 Task: Find connections with filter location Itabirito with filter topic #cybersecuritywith filter profile language English with filter current company Bonito Designs with filter school SDM College of Engg & Tech , Dharwad with filter industry Boilers, Tanks, and Shipping Container Manufacturing with filter service category Healthcare Consulting with filter keywords title Vehicle or Equipment Cleaner
Action: Mouse moved to (489, 98)
Screenshot: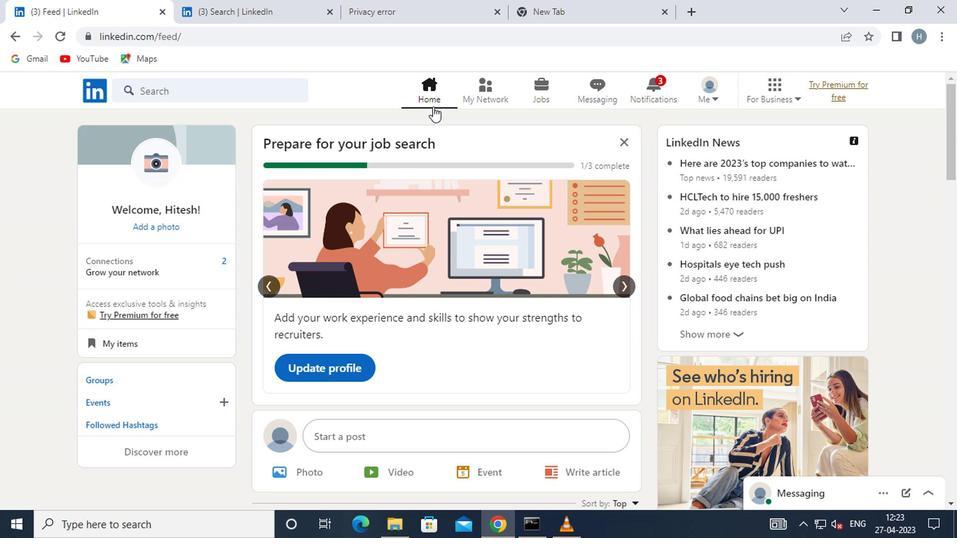 
Action: Mouse pressed left at (489, 98)
Screenshot: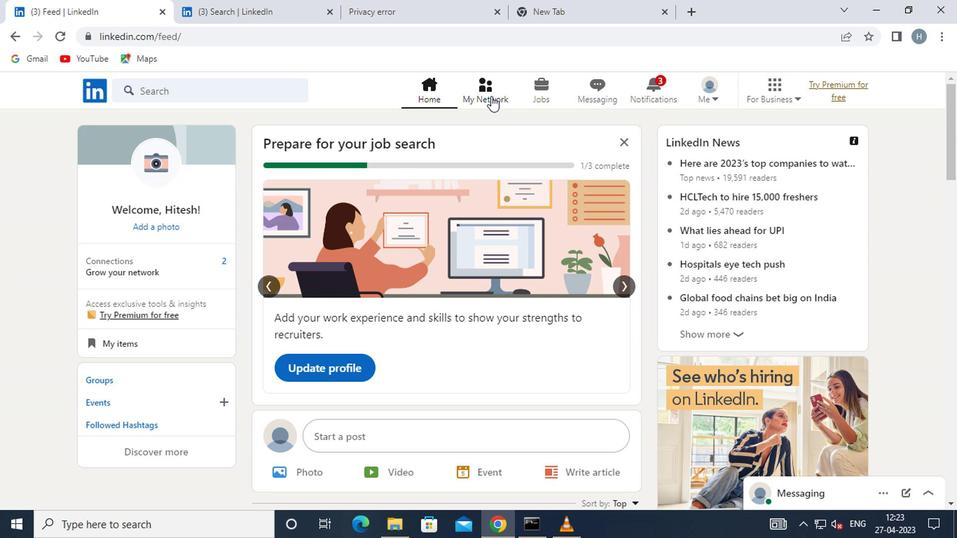 
Action: Mouse moved to (229, 164)
Screenshot: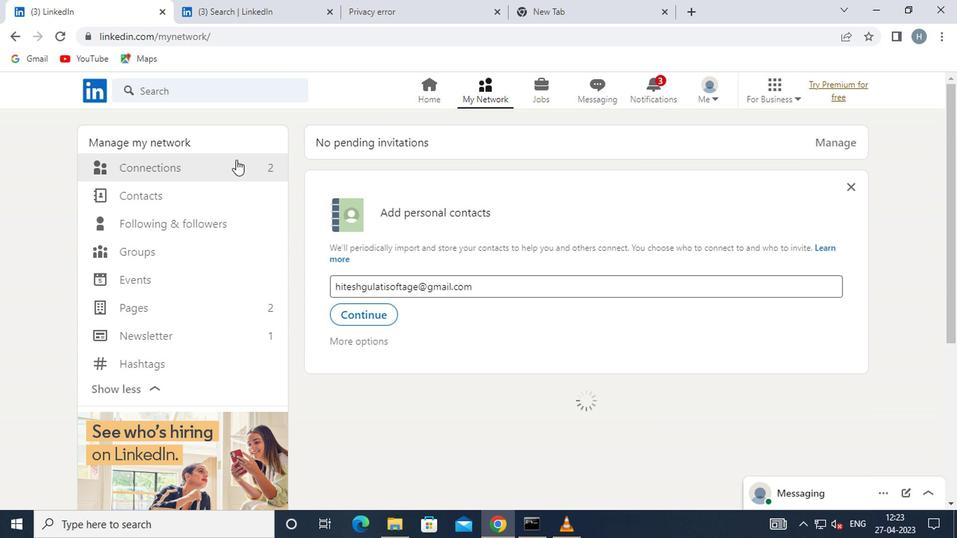
Action: Mouse pressed left at (229, 164)
Screenshot: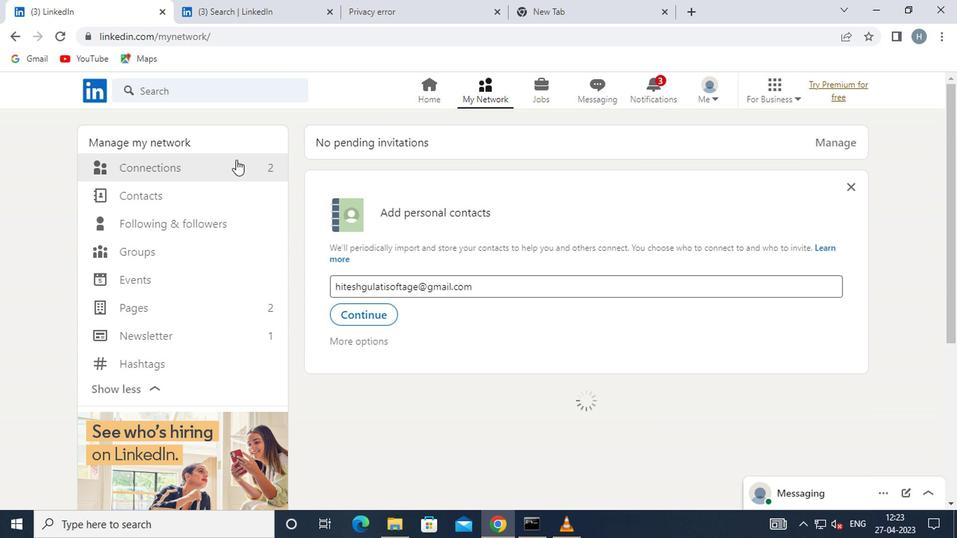 
Action: Mouse moved to (571, 169)
Screenshot: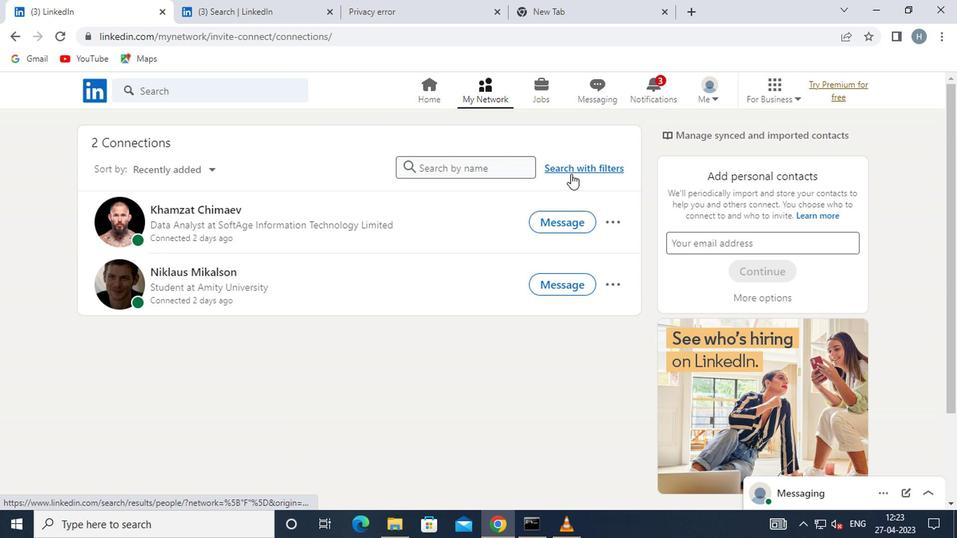 
Action: Mouse pressed left at (571, 169)
Screenshot: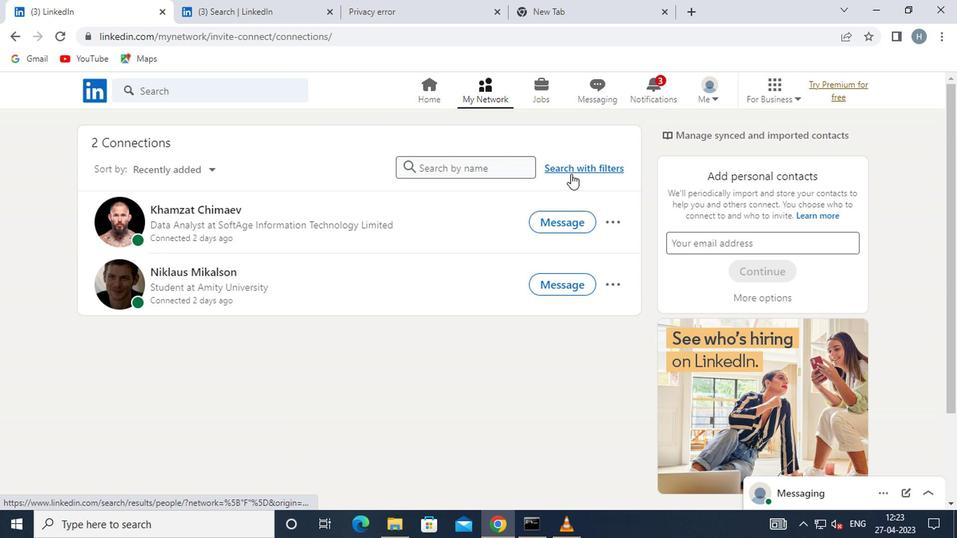 
Action: Mouse moved to (520, 131)
Screenshot: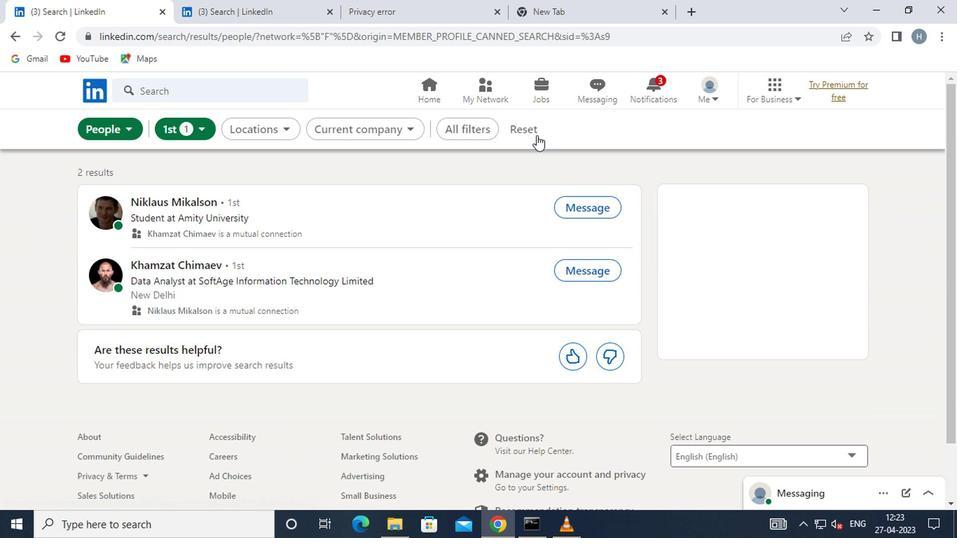 
Action: Mouse pressed left at (520, 131)
Screenshot: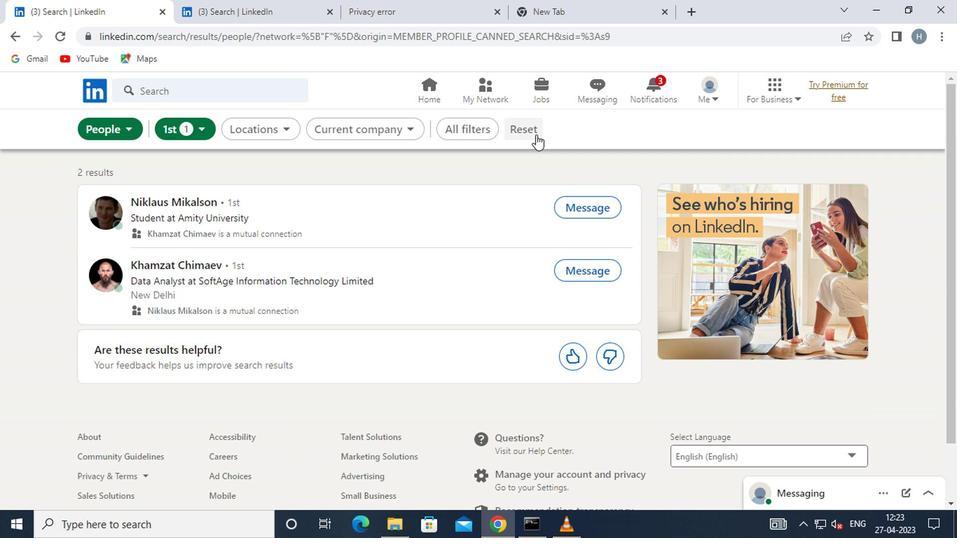 
Action: Mouse moved to (503, 127)
Screenshot: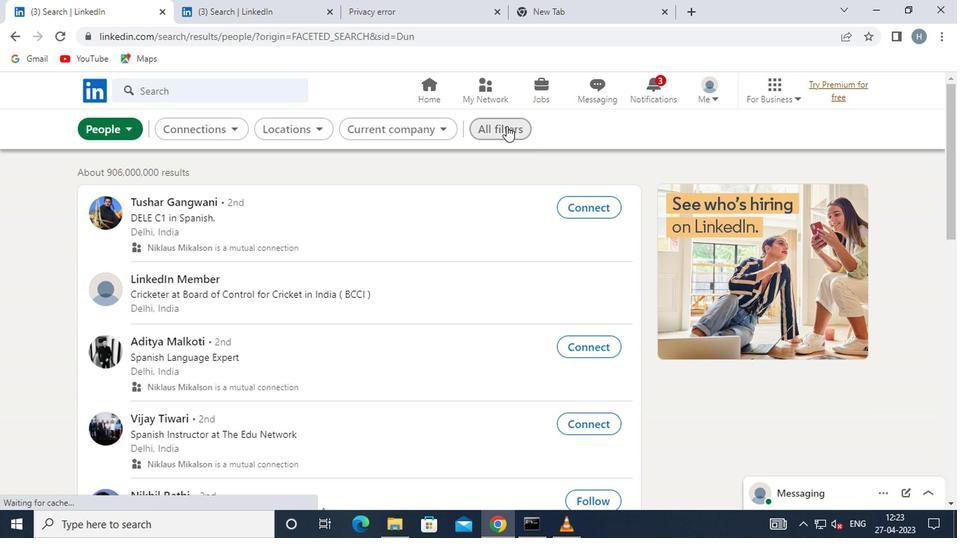 
Action: Mouse pressed left at (503, 127)
Screenshot: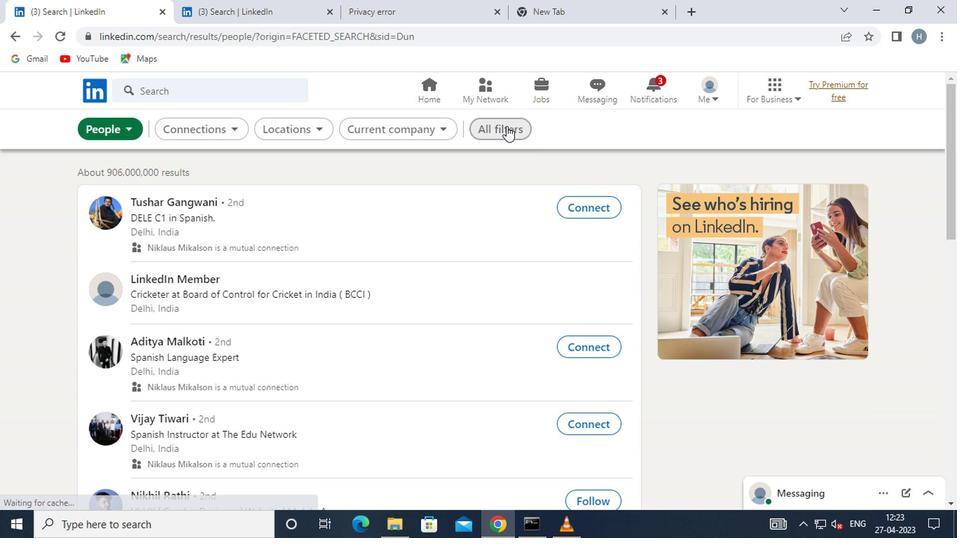 
Action: Mouse moved to (727, 328)
Screenshot: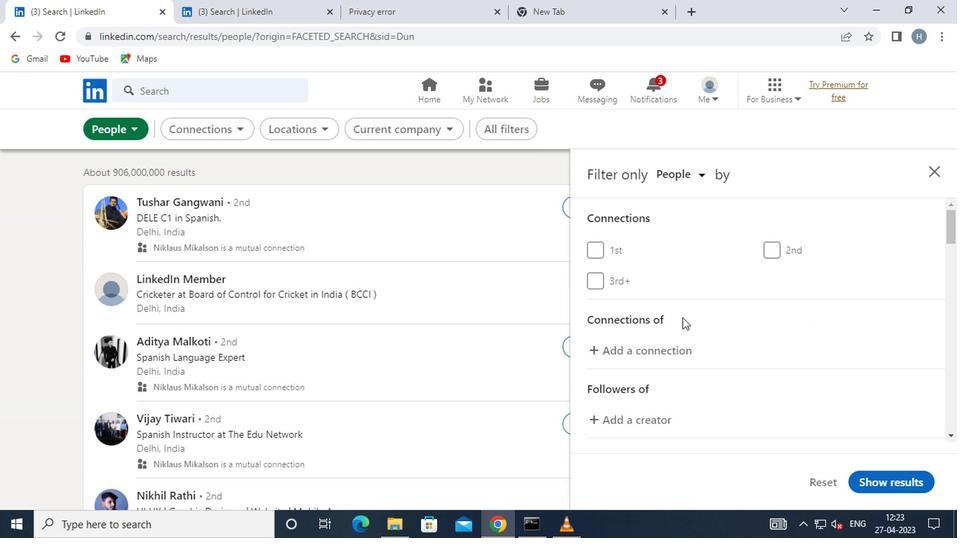 
Action: Mouse scrolled (727, 327) with delta (0, 0)
Screenshot: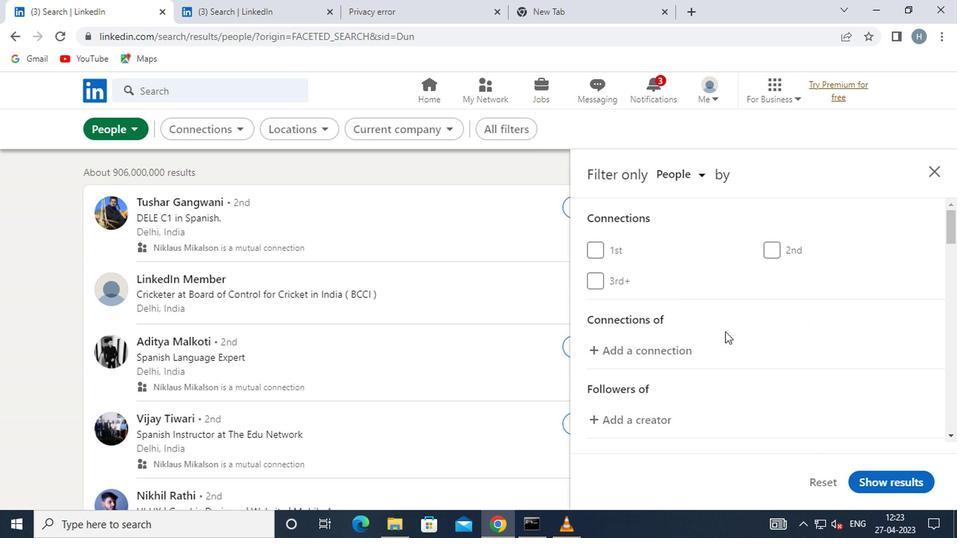 
Action: Mouse scrolled (727, 327) with delta (0, 0)
Screenshot: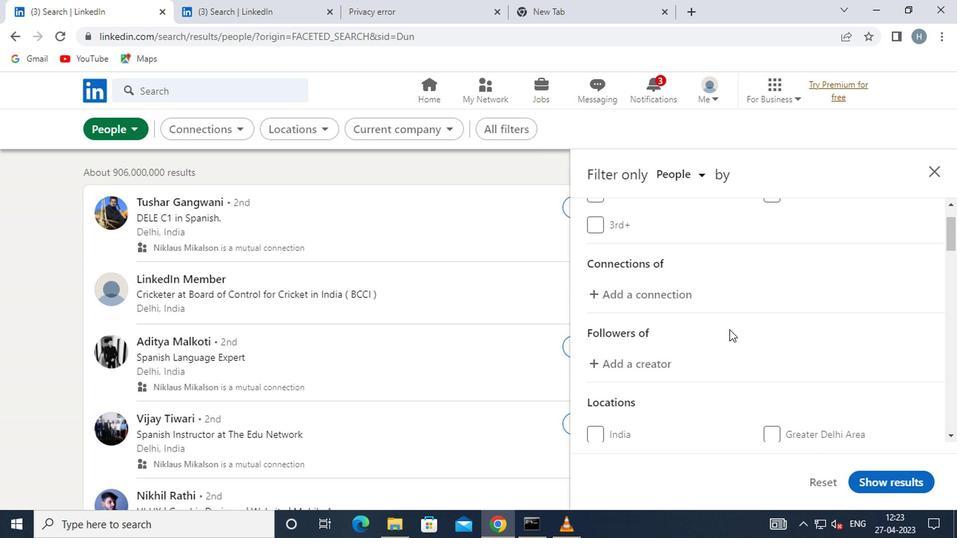 
Action: Mouse scrolled (727, 327) with delta (0, 0)
Screenshot: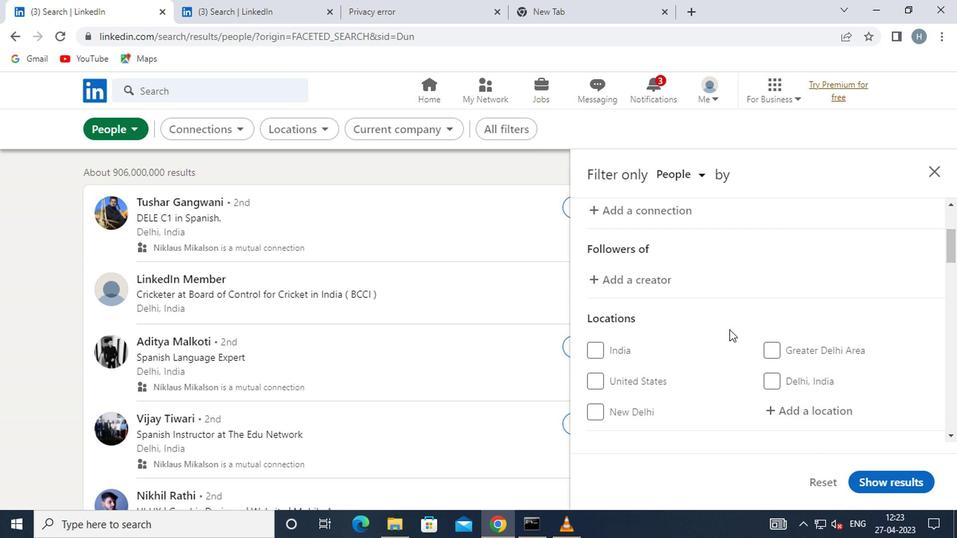 
Action: Mouse scrolled (727, 327) with delta (0, 0)
Screenshot: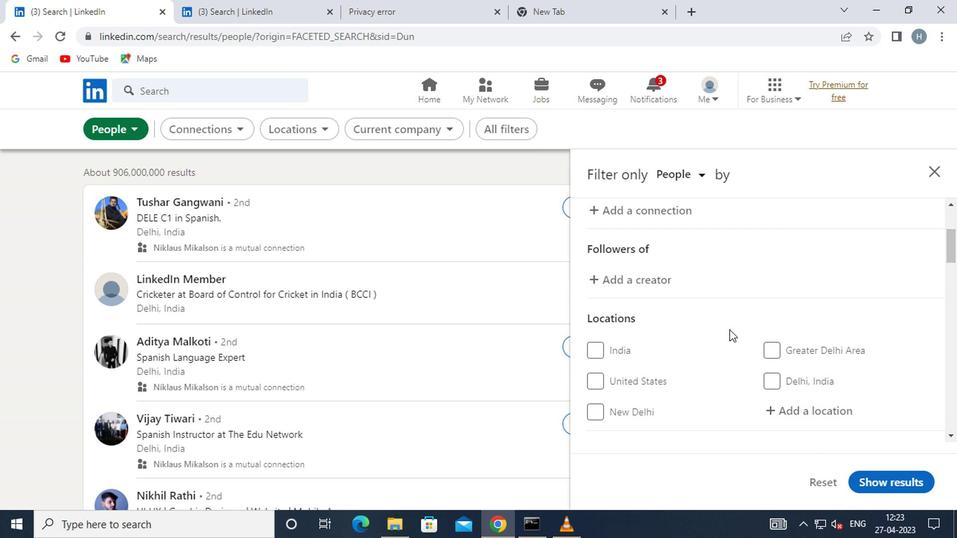 
Action: Mouse moved to (798, 270)
Screenshot: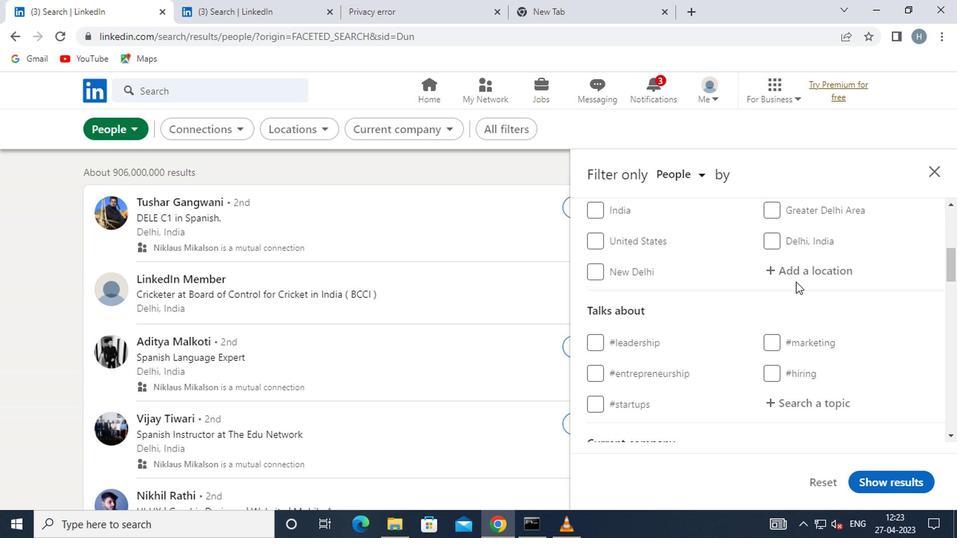 
Action: Mouse pressed left at (798, 270)
Screenshot: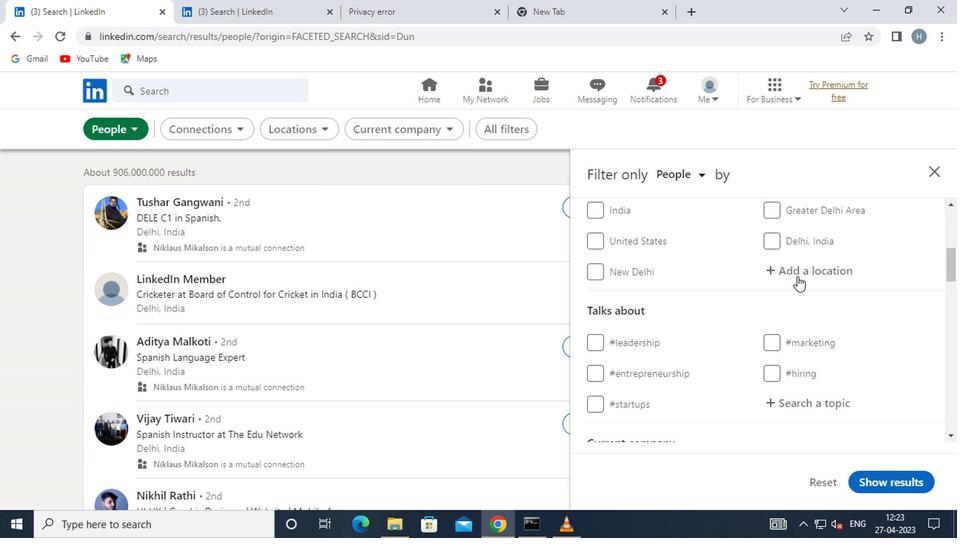 
Action: Mouse moved to (799, 270)
Screenshot: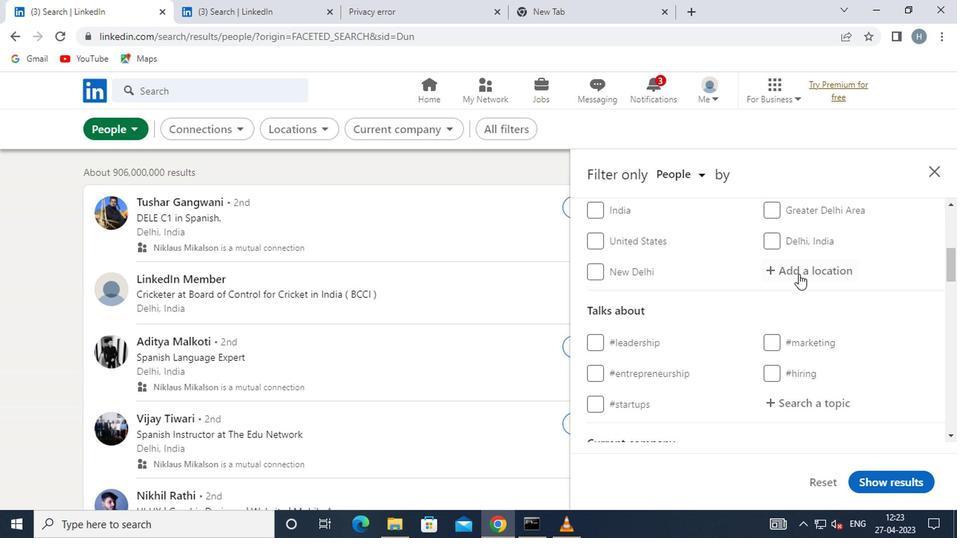 
Action: Key pressed itabirito
Screenshot: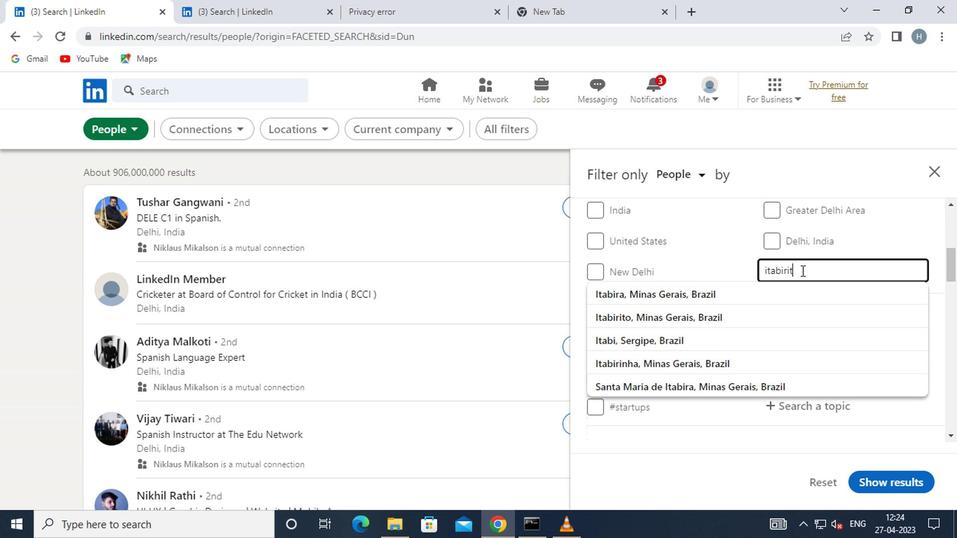 
Action: Mouse moved to (902, 233)
Screenshot: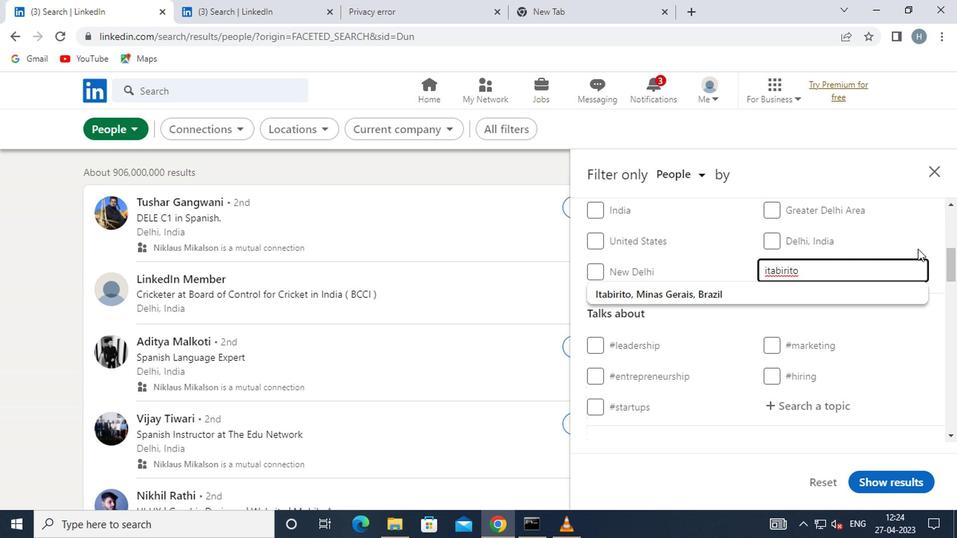
Action: Mouse pressed left at (902, 233)
Screenshot: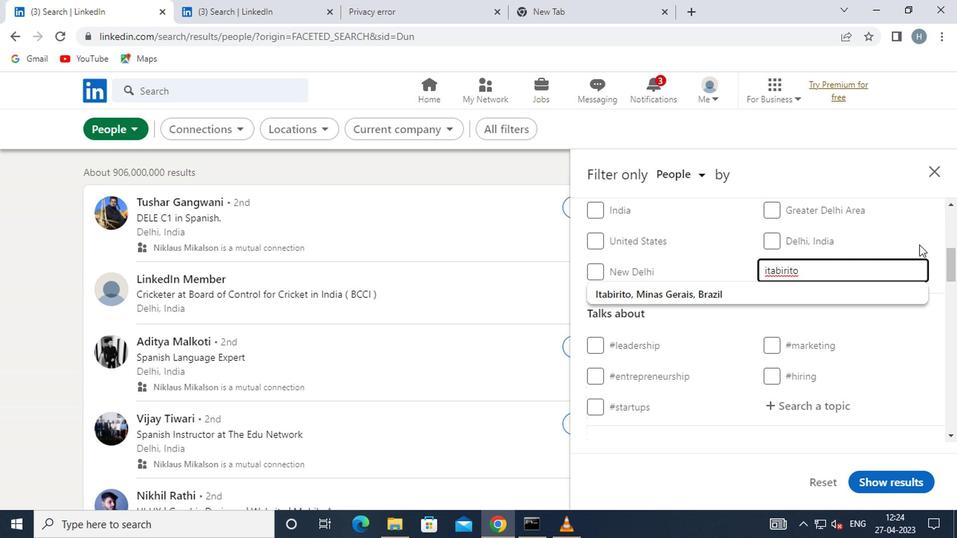 
Action: Mouse moved to (901, 232)
Screenshot: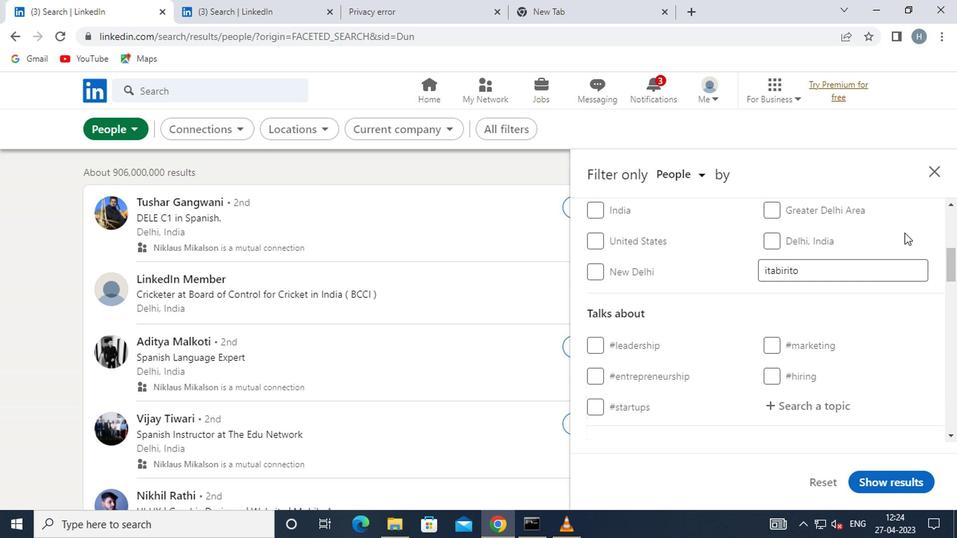 
Action: Mouse scrolled (901, 232) with delta (0, 0)
Screenshot: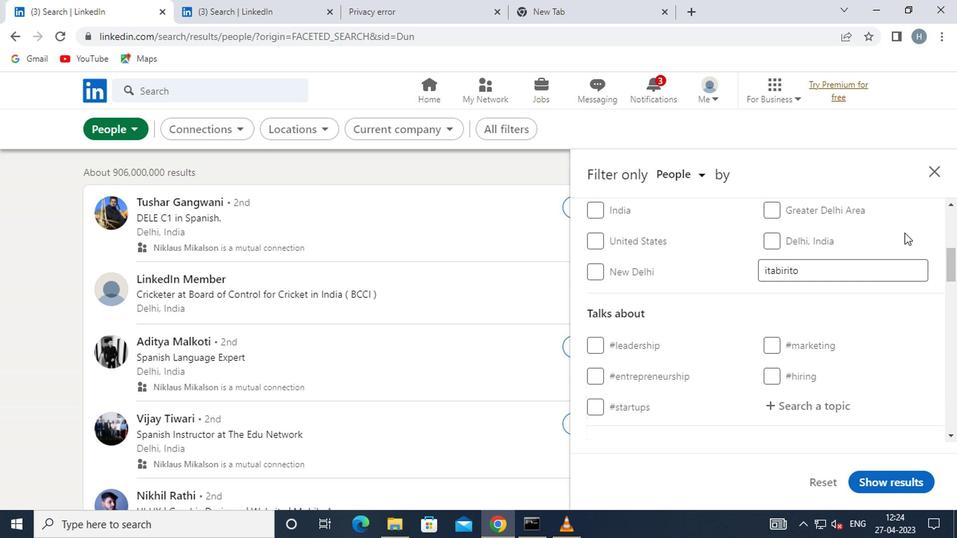 
Action: Mouse moved to (899, 234)
Screenshot: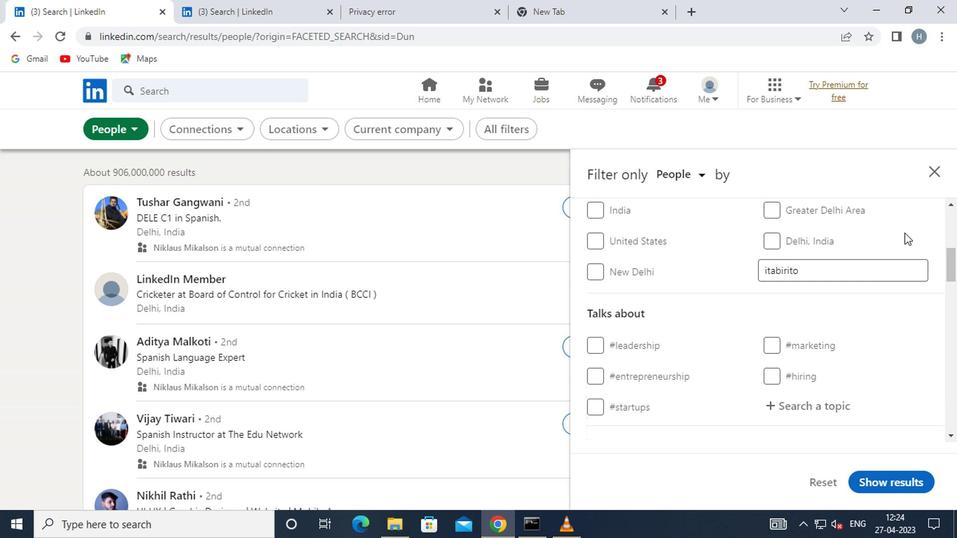 
Action: Mouse scrolled (899, 234) with delta (0, 0)
Screenshot: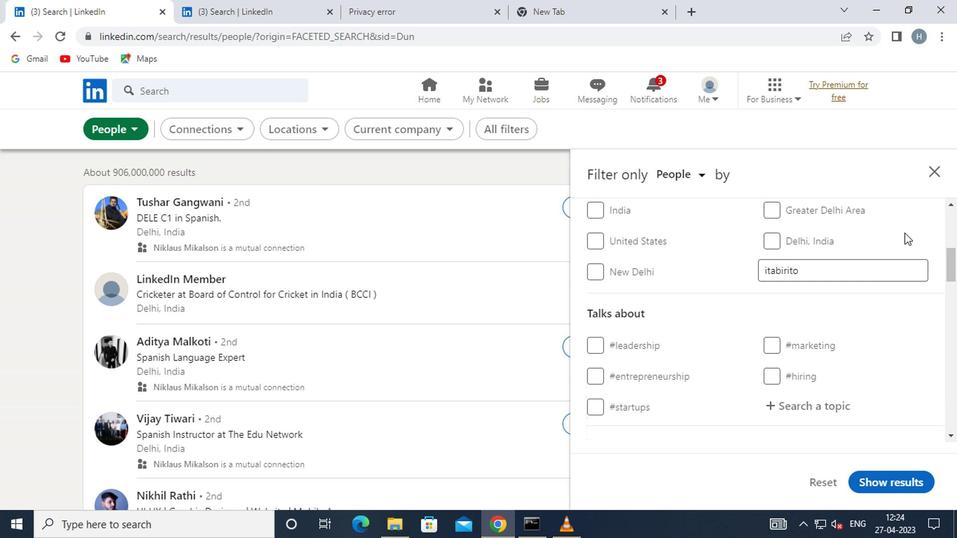 
Action: Mouse moved to (828, 261)
Screenshot: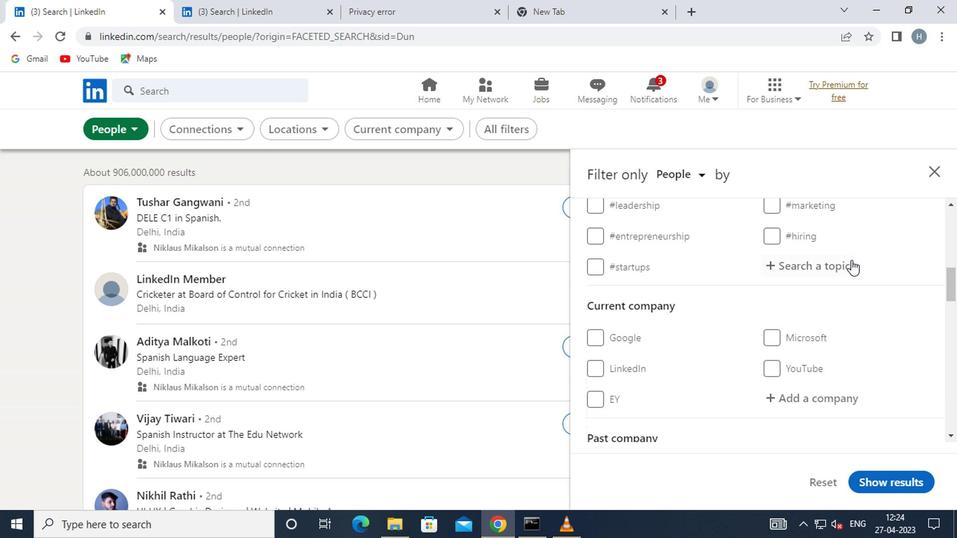 
Action: Mouse pressed left at (828, 261)
Screenshot: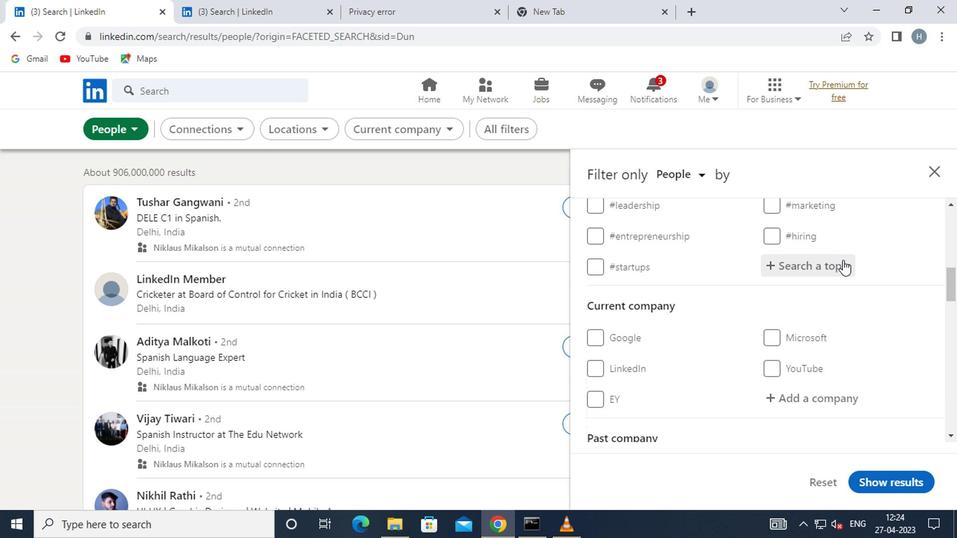 
Action: Mouse moved to (826, 261)
Screenshot: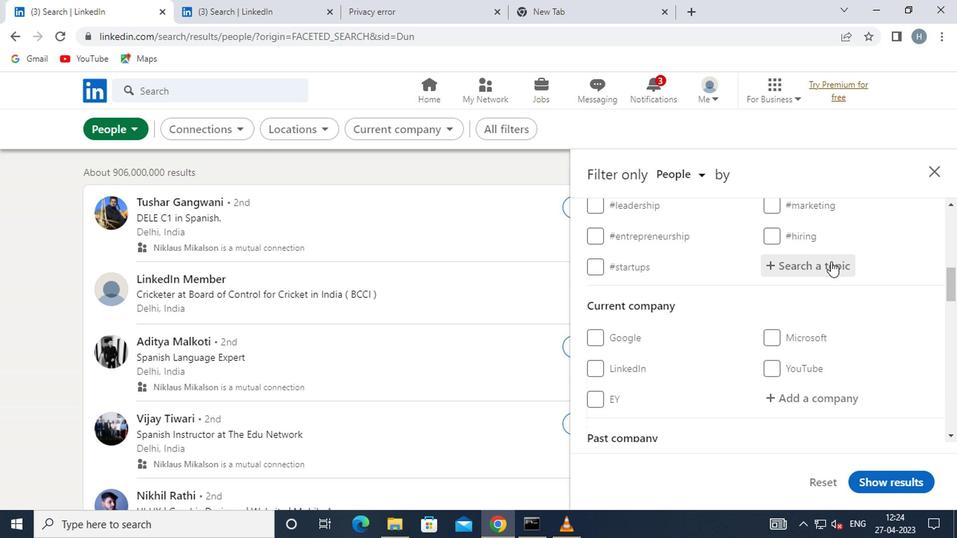 
Action: Key pressed <Key.shift>#CYBERSECURITYWITH
Screenshot: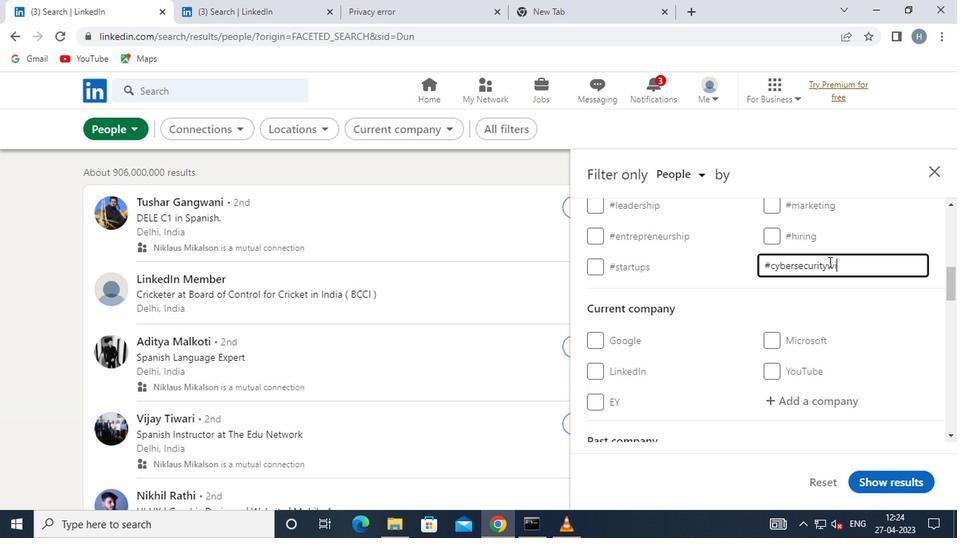 
Action: Mouse moved to (830, 315)
Screenshot: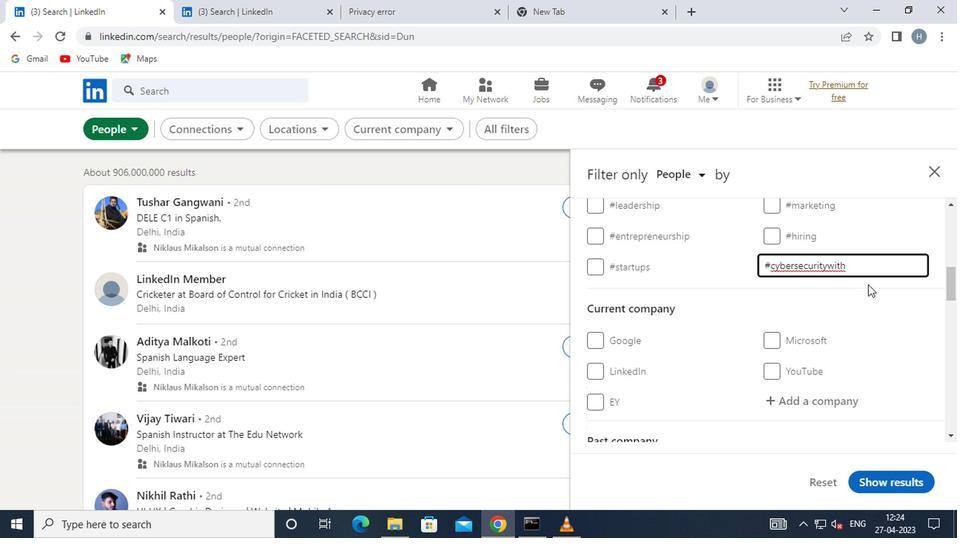 
Action: Mouse pressed left at (830, 315)
Screenshot: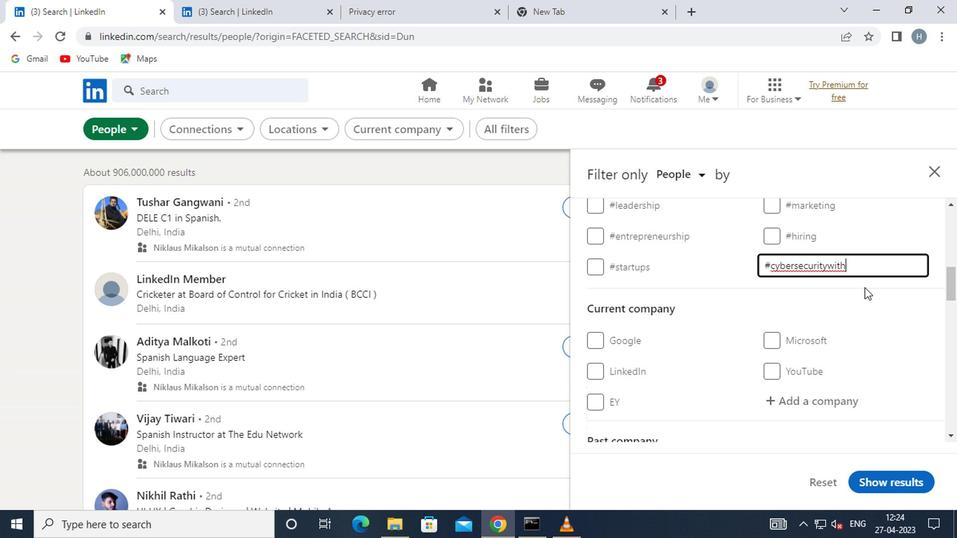 
Action: Mouse scrolled (830, 315) with delta (0, 0)
Screenshot: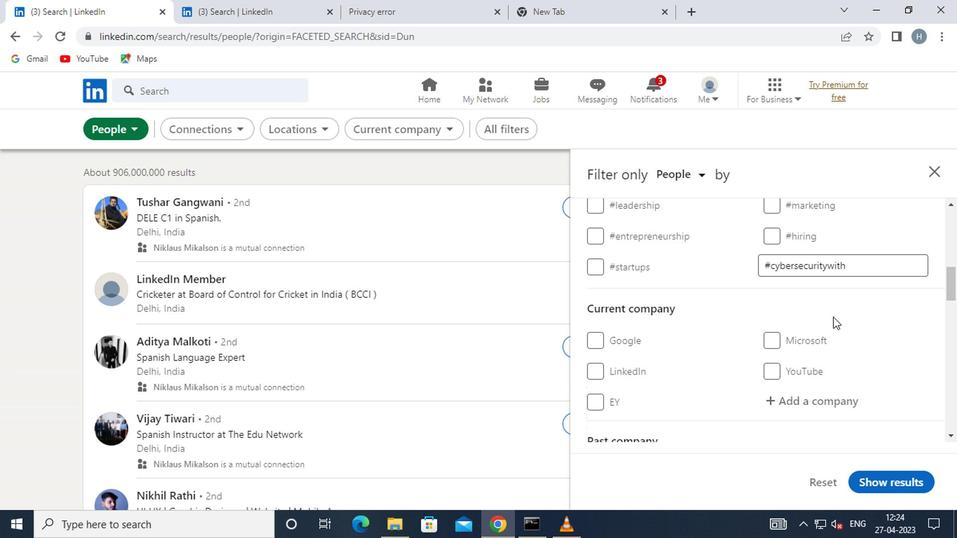 
Action: Mouse scrolled (830, 315) with delta (0, 0)
Screenshot: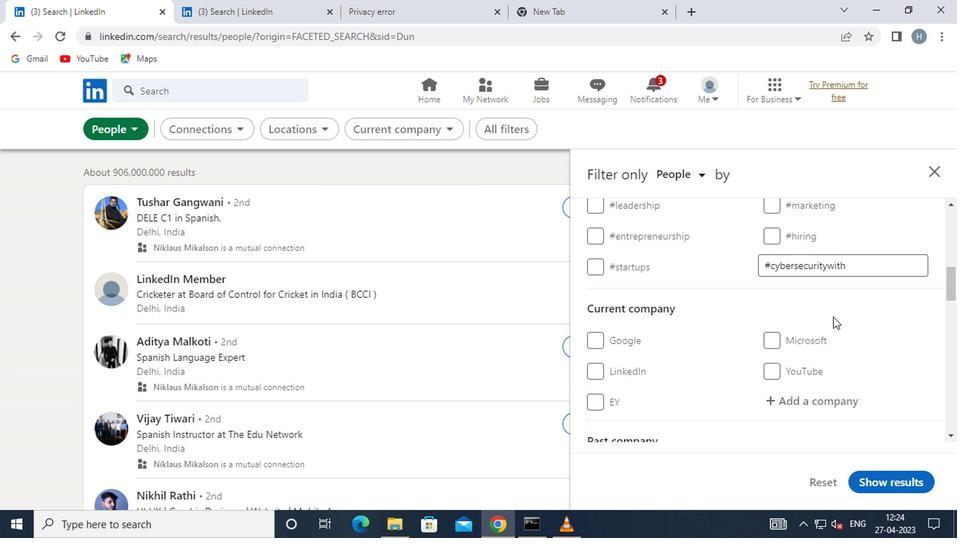 
Action: Mouse moved to (835, 259)
Screenshot: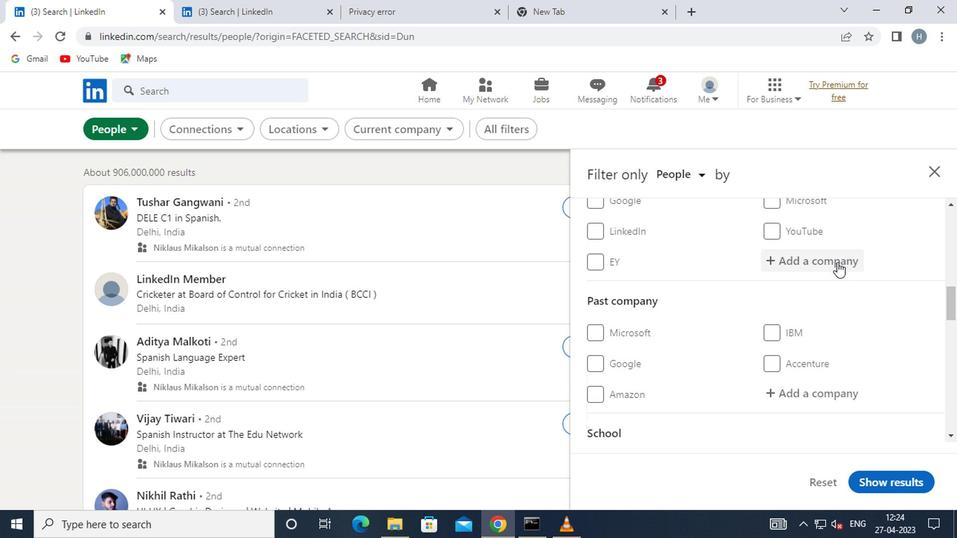 
Action: Mouse pressed left at (835, 259)
Screenshot: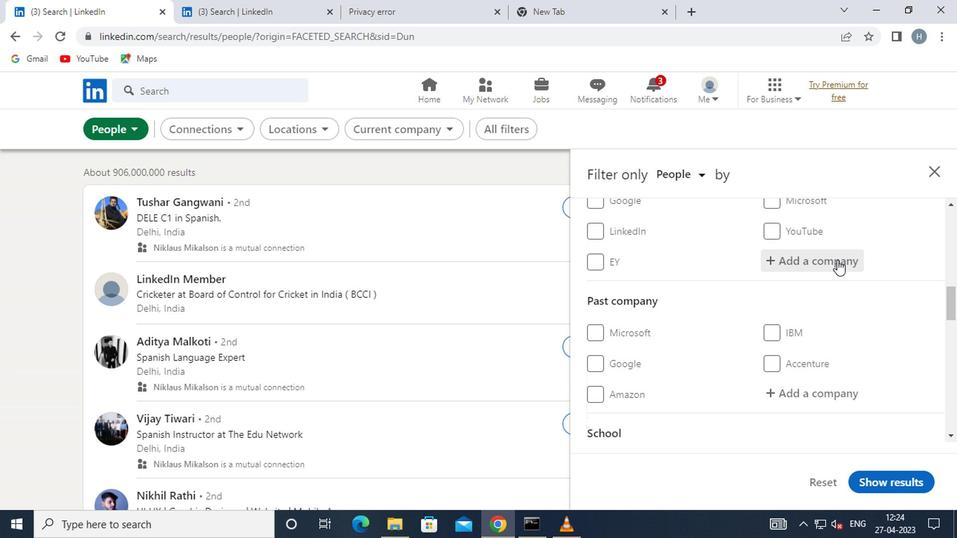 
Action: Mouse moved to (837, 256)
Screenshot: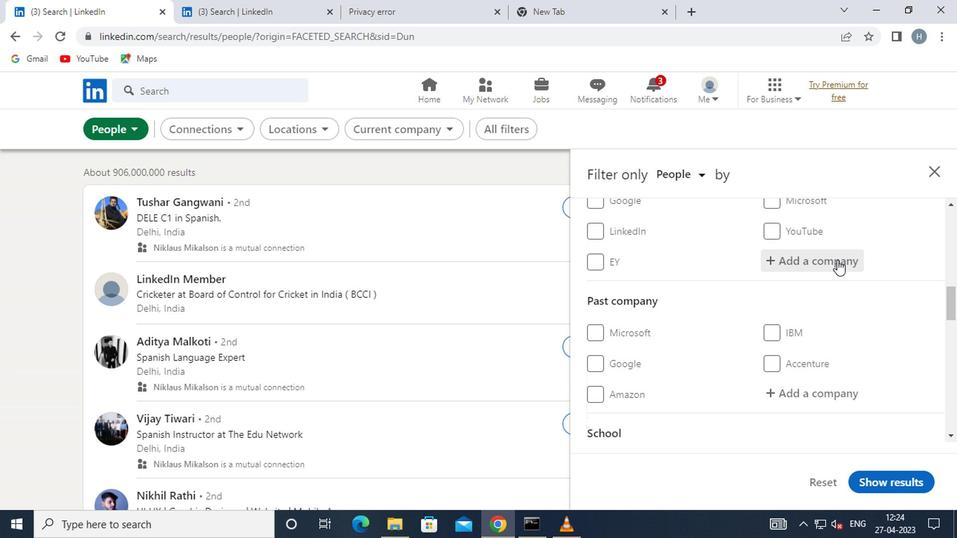 
Action: Key pressed <Key.shift>BO<Key.shift>NITO<Key.space>
Screenshot: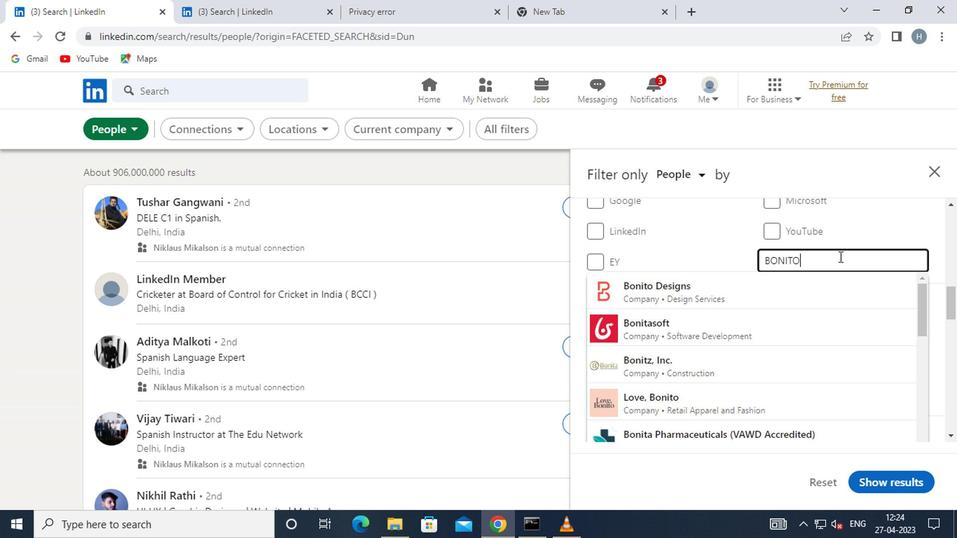 
Action: Mouse moved to (758, 290)
Screenshot: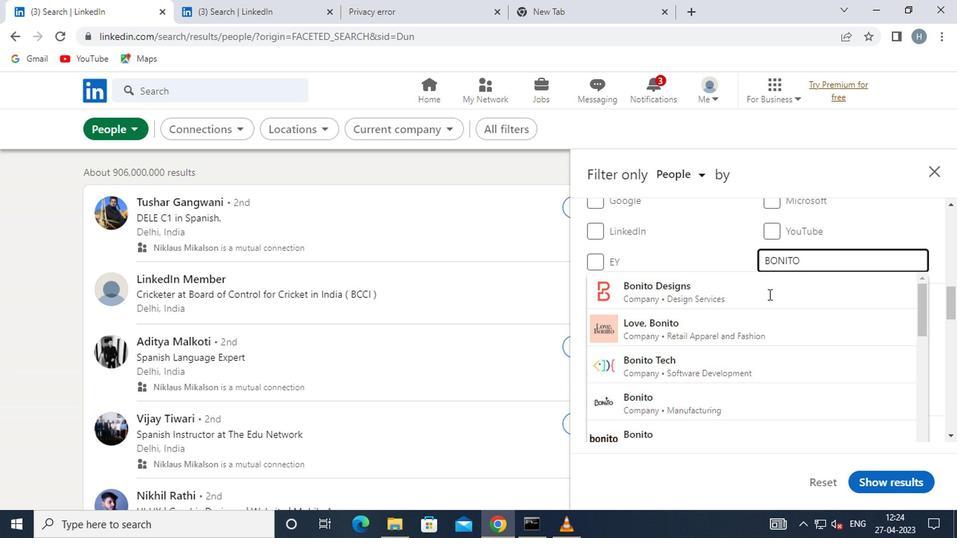 
Action: Mouse pressed left at (758, 290)
Screenshot: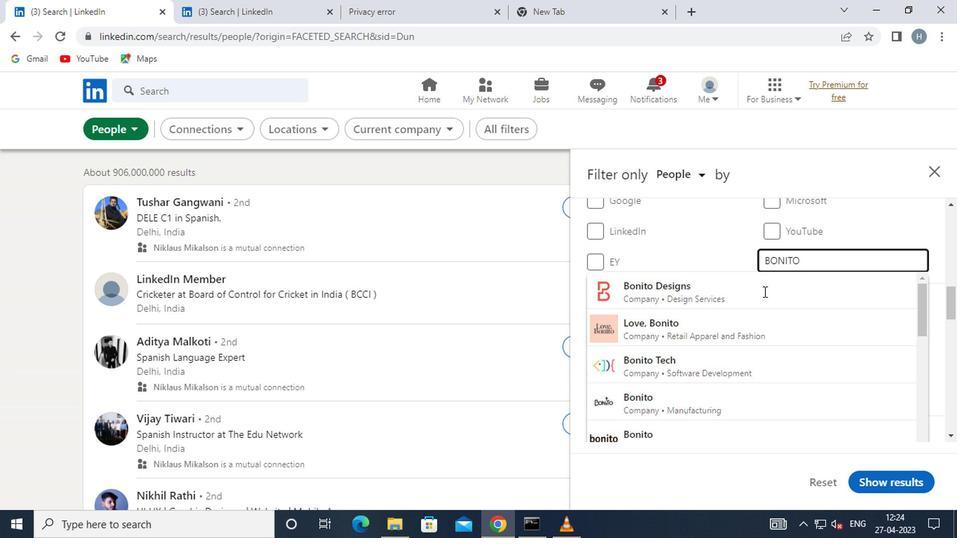 
Action: Mouse moved to (729, 301)
Screenshot: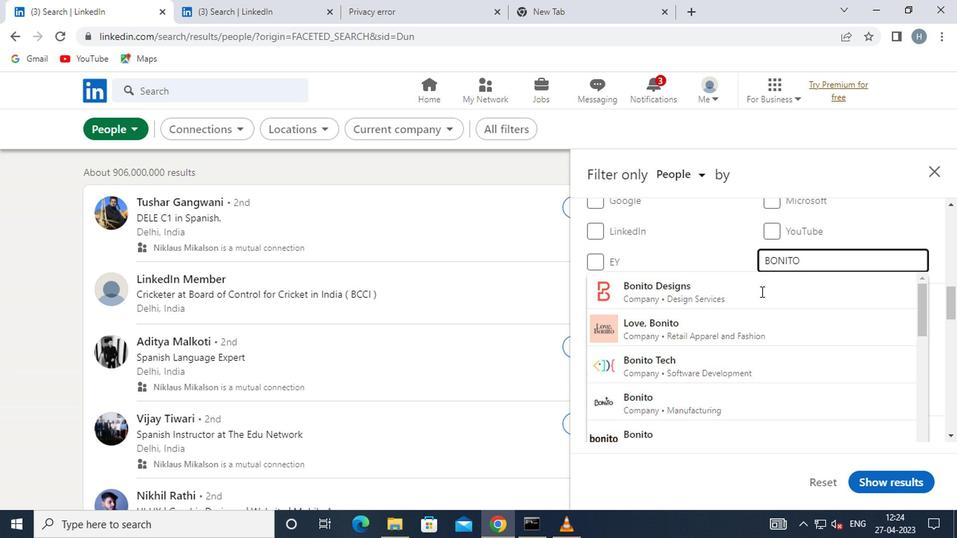 
Action: Mouse pressed left at (729, 301)
Screenshot: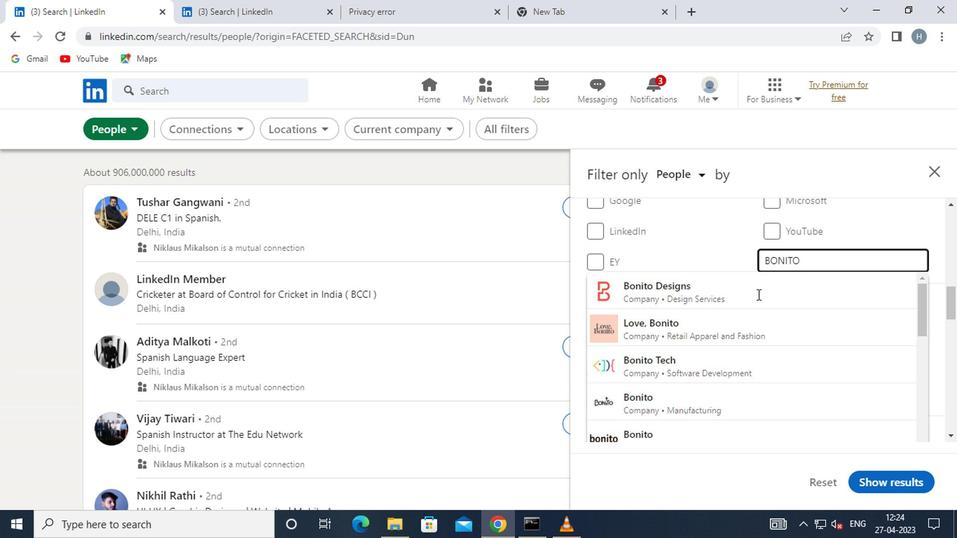 
Action: Mouse moved to (719, 285)
Screenshot: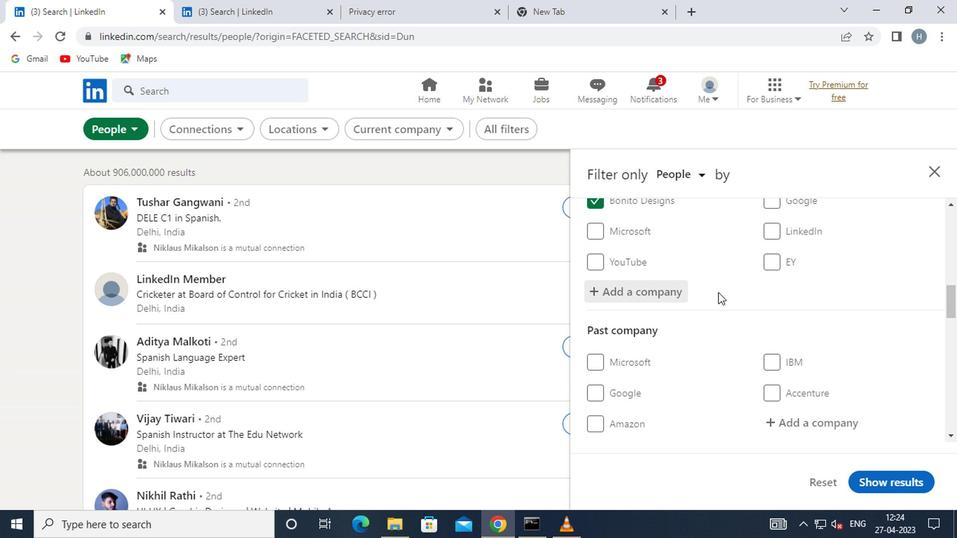 
Action: Mouse scrolled (719, 284) with delta (0, 0)
Screenshot: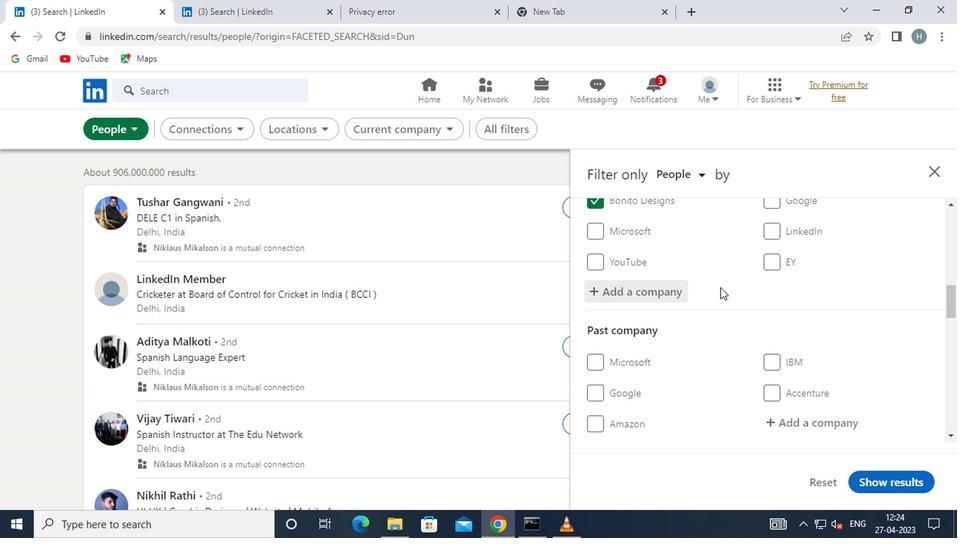 
Action: Mouse moved to (719, 283)
Screenshot: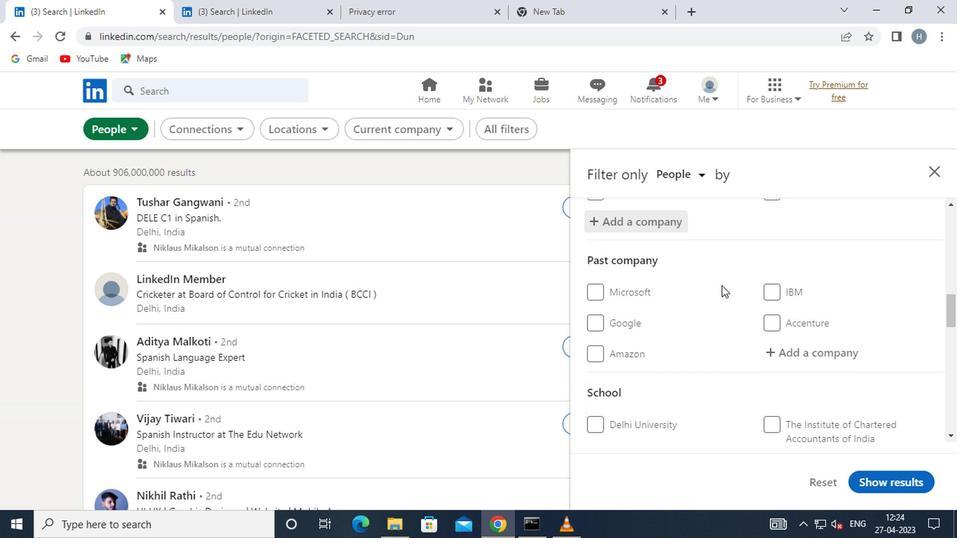 
Action: Mouse scrolled (719, 283) with delta (0, 0)
Screenshot: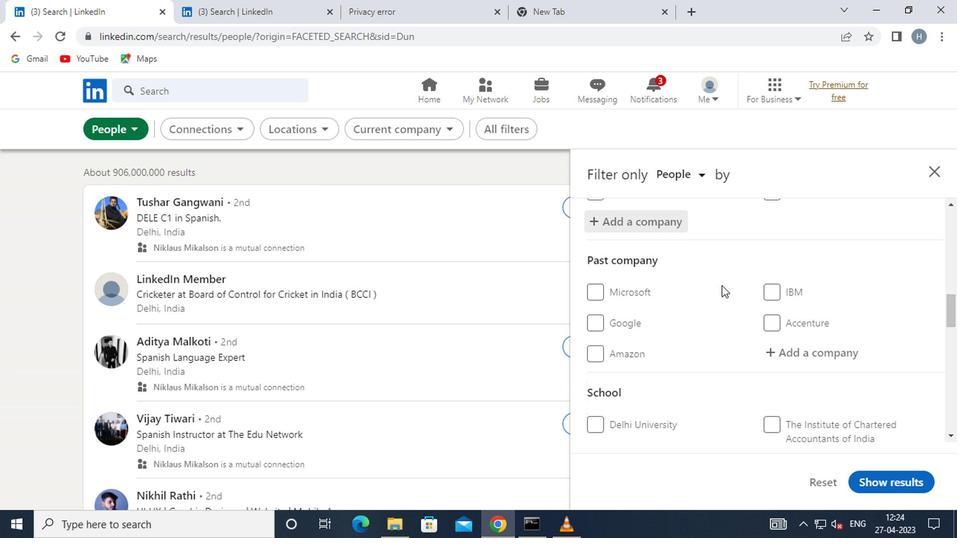 
Action: Mouse moved to (756, 306)
Screenshot: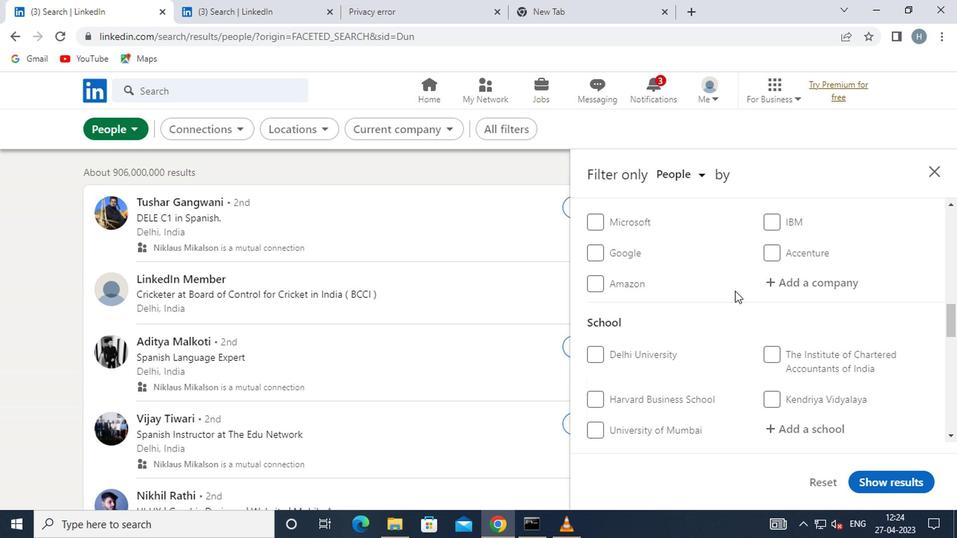 
Action: Mouse scrolled (756, 305) with delta (0, 0)
Screenshot: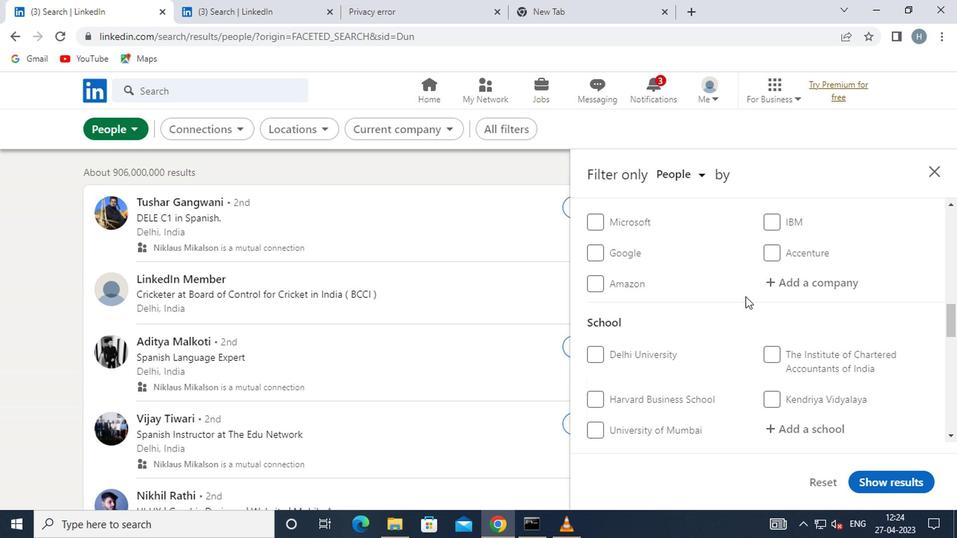 
Action: Mouse moved to (793, 354)
Screenshot: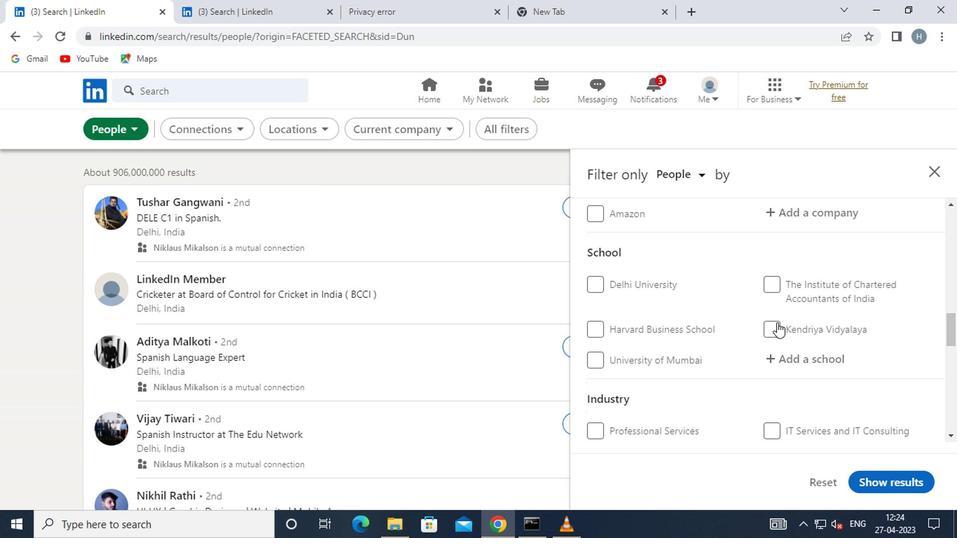
Action: Mouse pressed left at (793, 354)
Screenshot: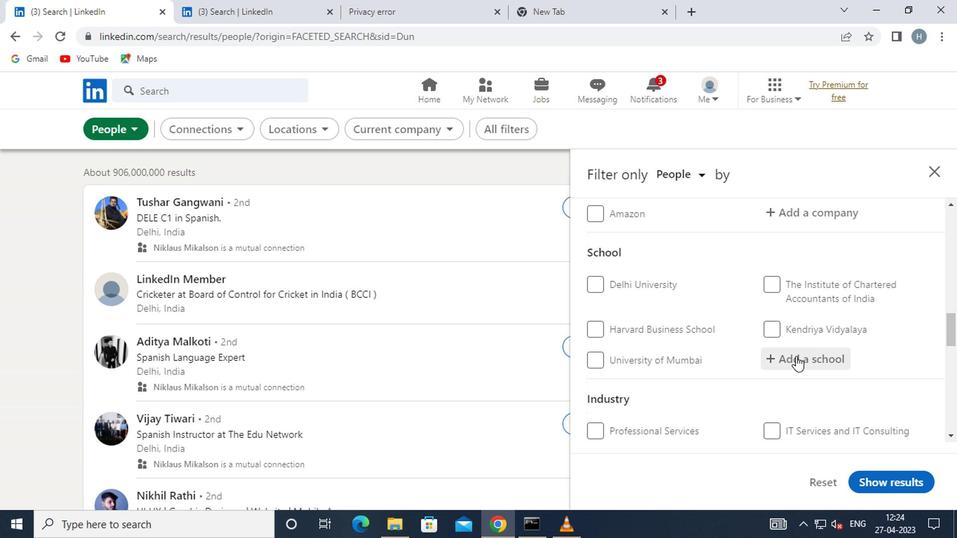 
Action: Key pressed <Key.shift>SDM<Key.space>CO
Screenshot: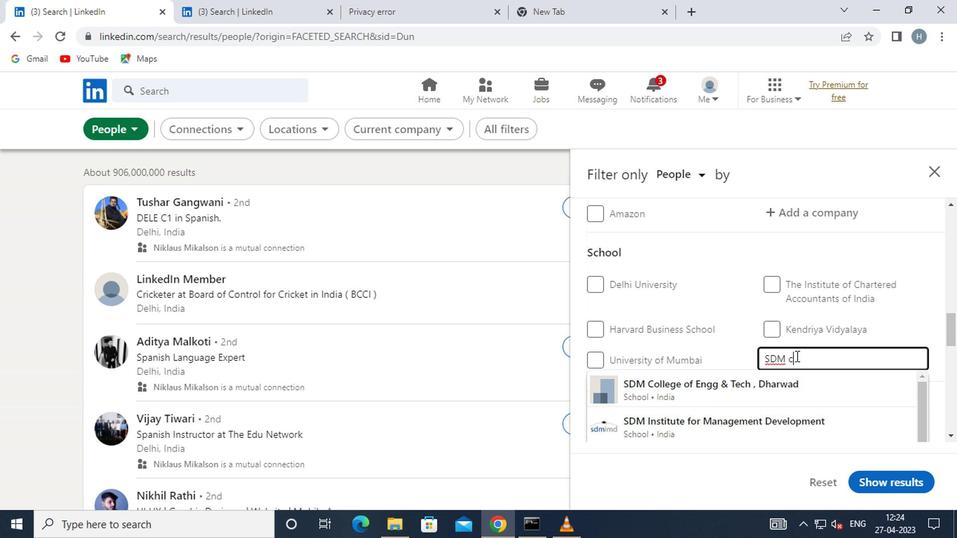 
Action: Mouse moved to (787, 382)
Screenshot: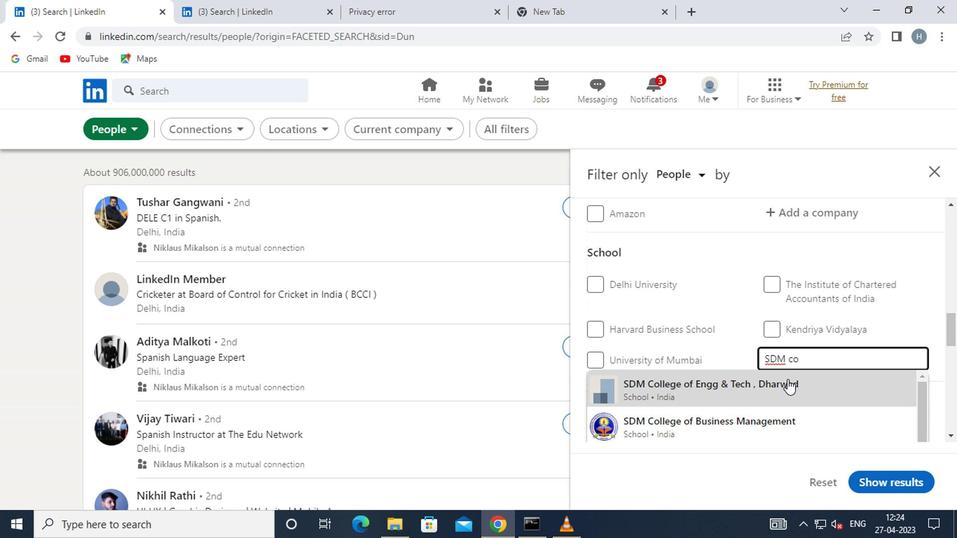 
Action: Mouse pressed left at (787, 382)
Screenshot: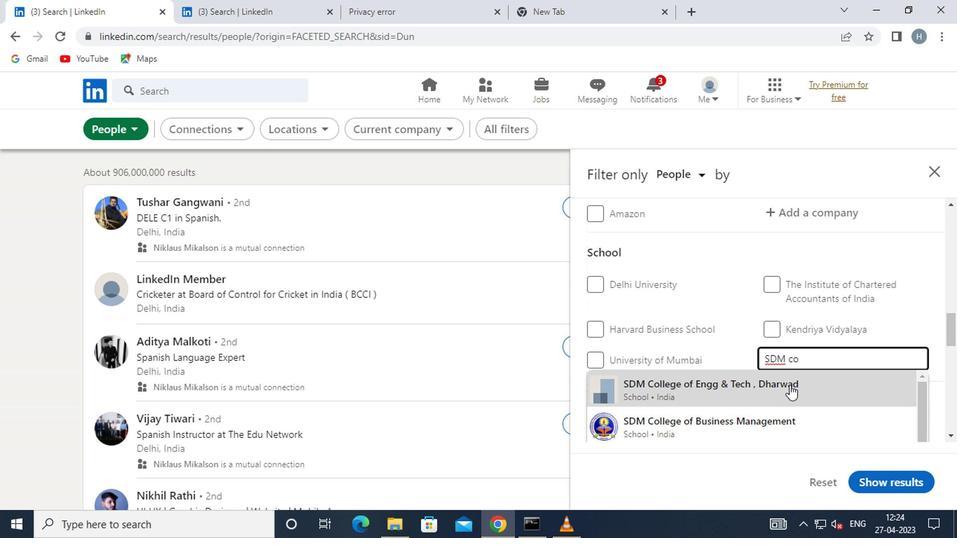 
Action: Mouse moved to (803, 337)
Screenshot: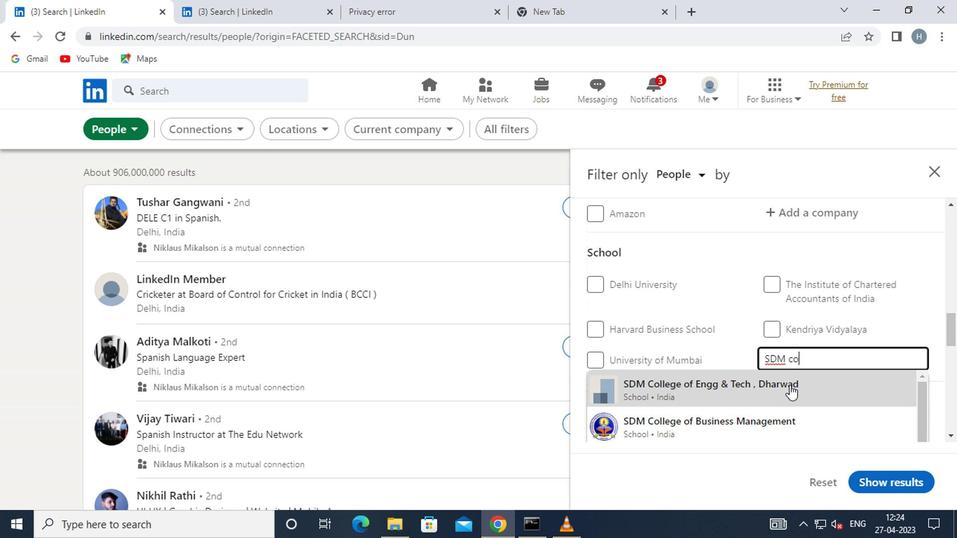 
Action: Mouse scrolled (803, 336) with delta (0, 0)
Screenshot: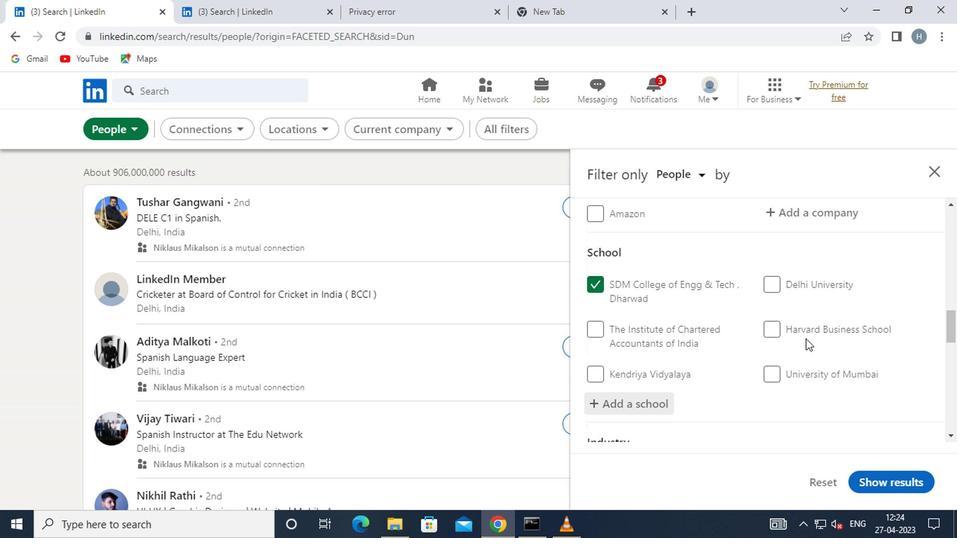 
Action: Mouse scrolled (803, 336) with delta (0, 0)
Screenshot: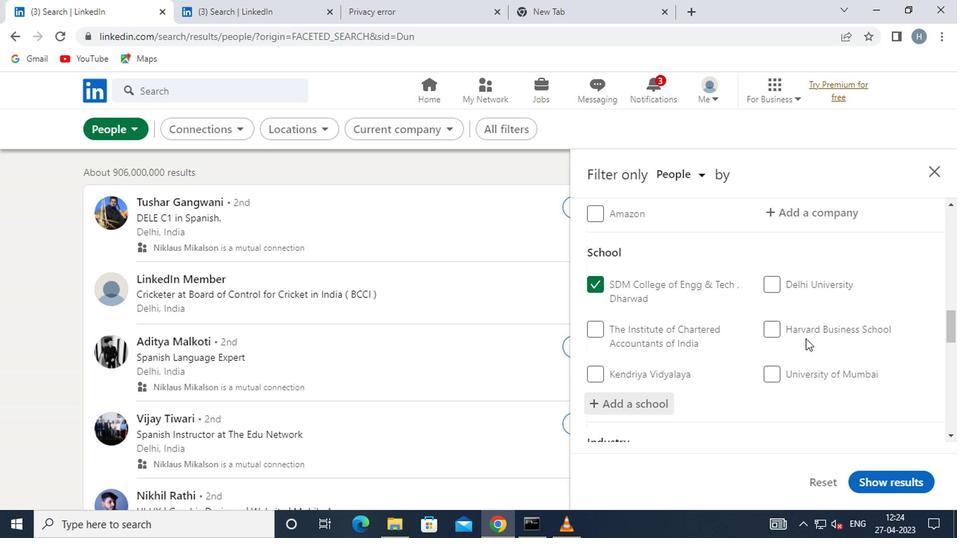 
Action: Mouse moved to (799, 335)
Screenshot: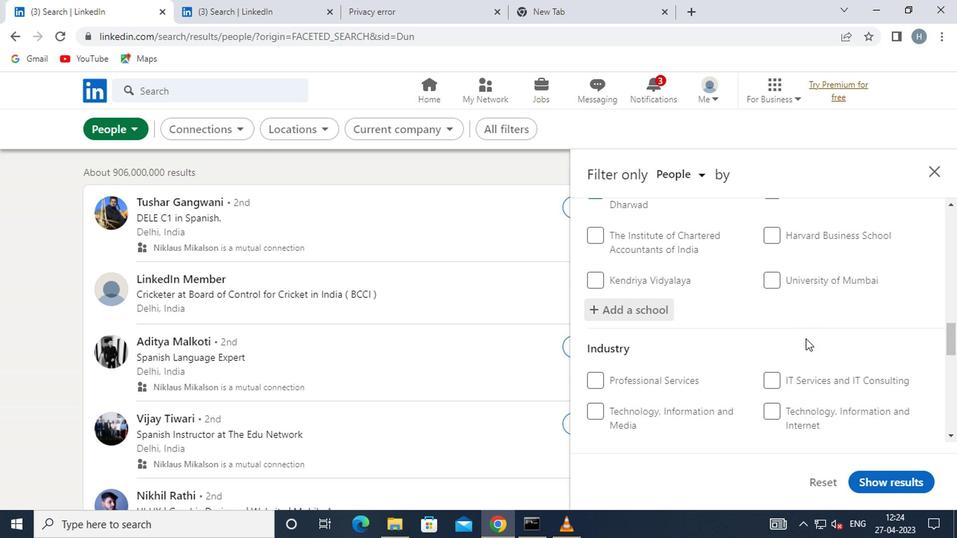 
Action: Mouse scrolled (799, 334) with delta (0, 0)
Screenshot: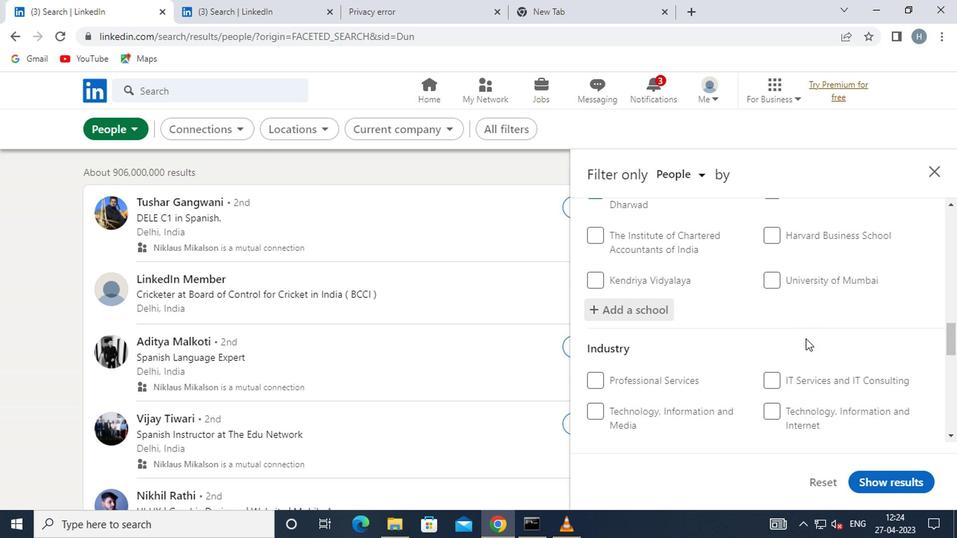 
Action: Mouse moved to (833, 333)
Screenshot: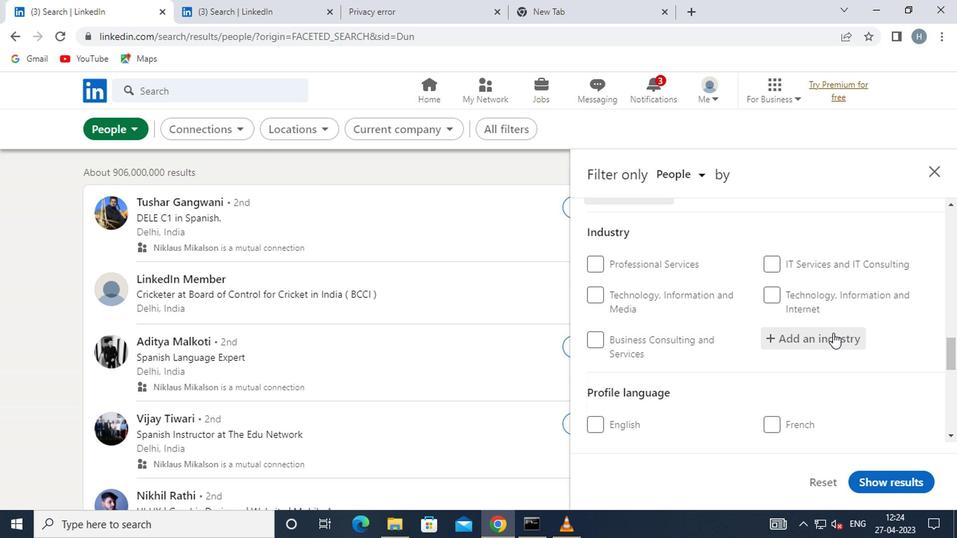 
Action: Mouse pressed left at (833, 333)
Screenshot: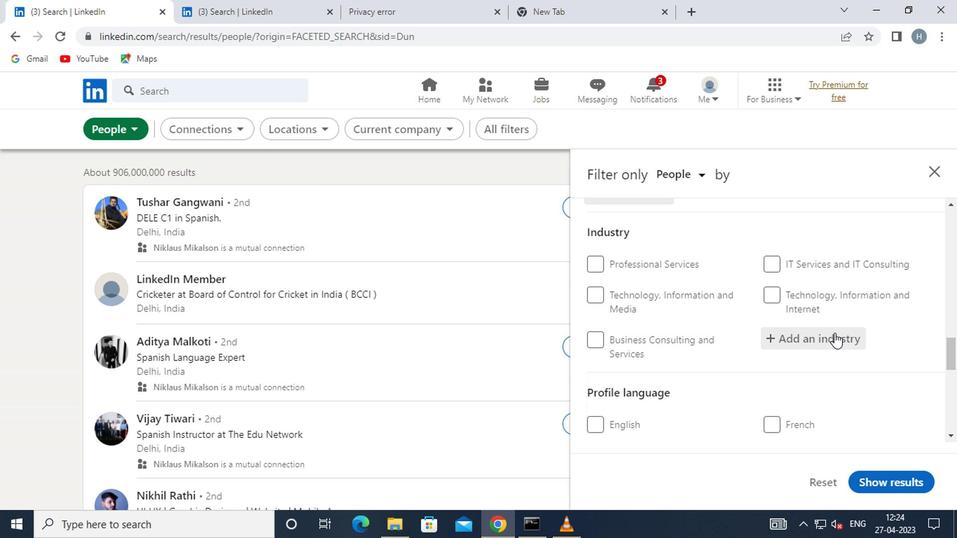 
Action: Key pressed <Key.shift>BOIL
Screenshot: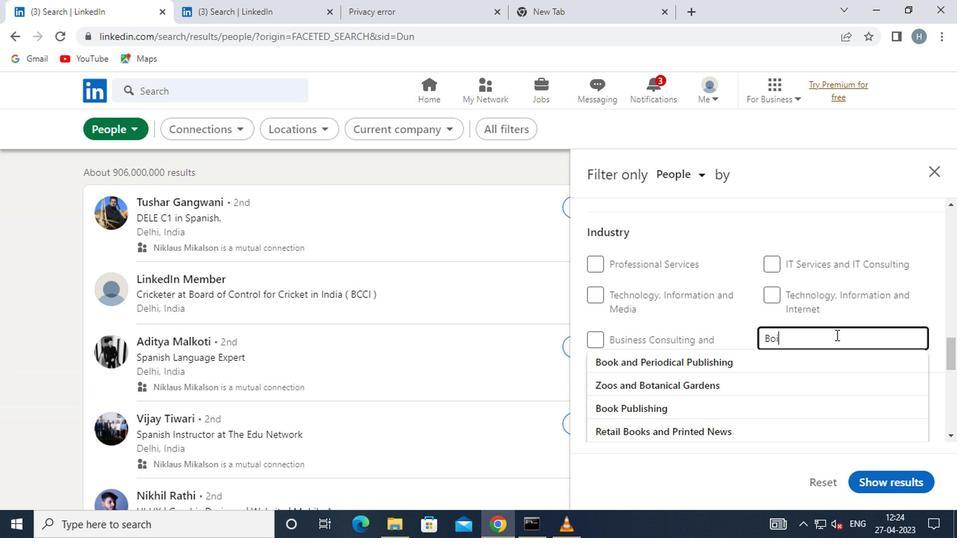 
Action: Mouse moved to (793, 364)
Screenshot: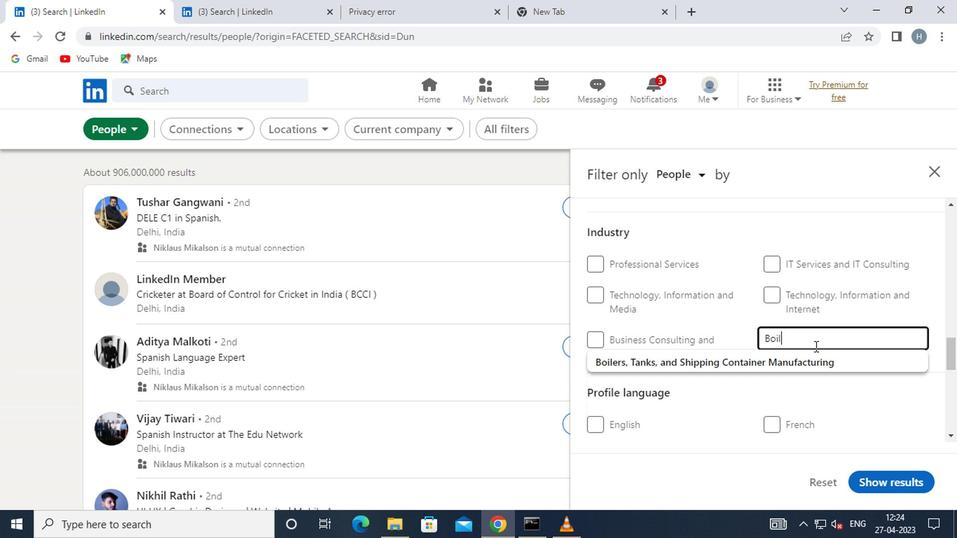 
Action: Mouse pressed left at (793, 364)
Screenshot: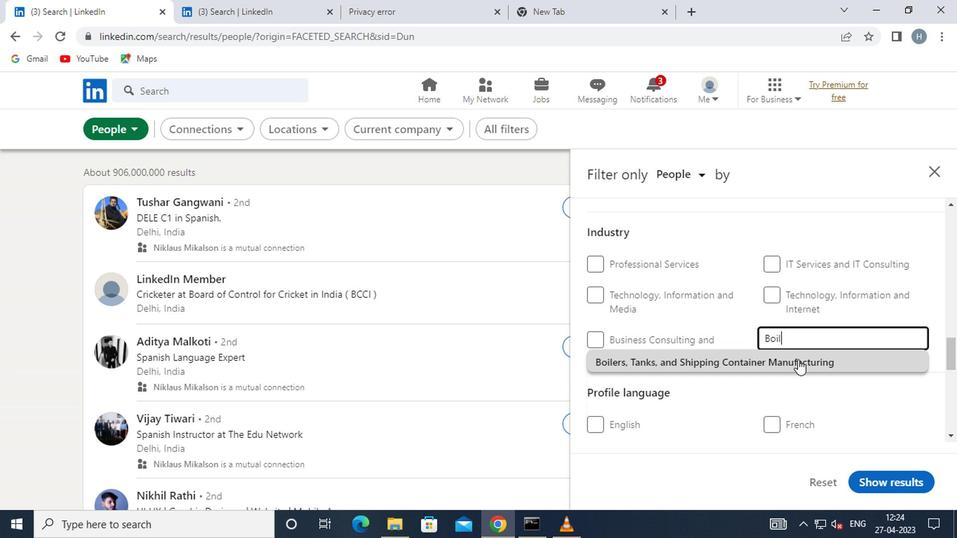 
Action: Mouse moved to (793, 355)
Screenshot: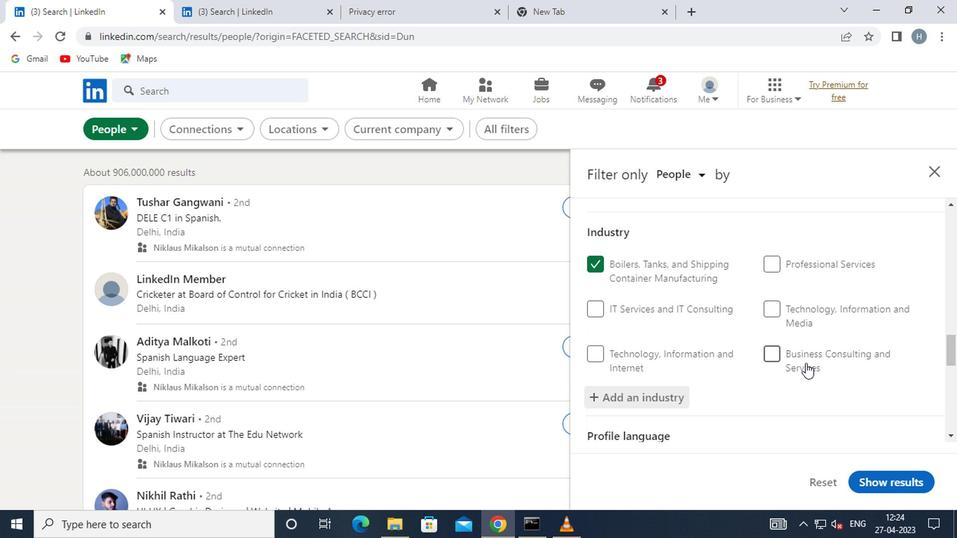 
Action: Mouse scrolled (793, 355) with delta (0, 0)
Screenshot: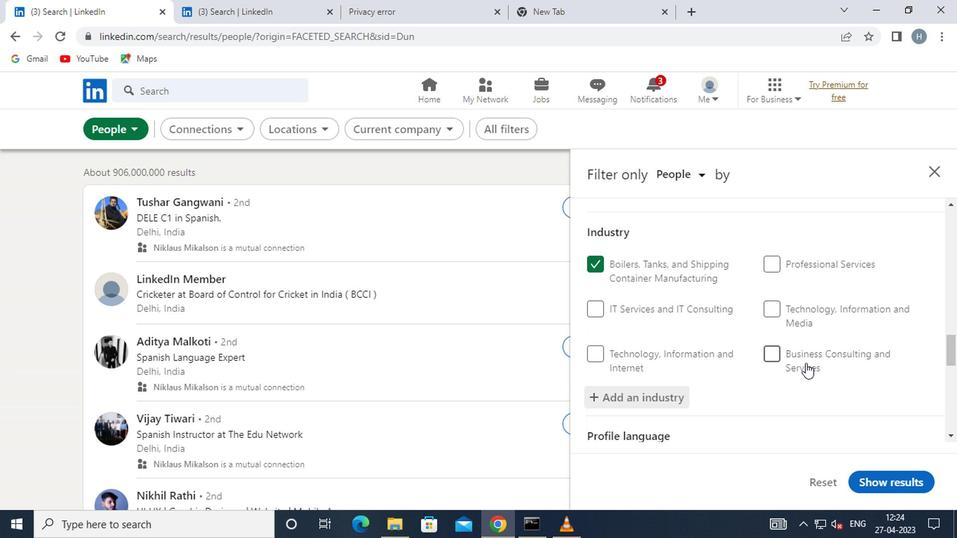 
Action: Mouse moved to (618, 395)
Screenshot: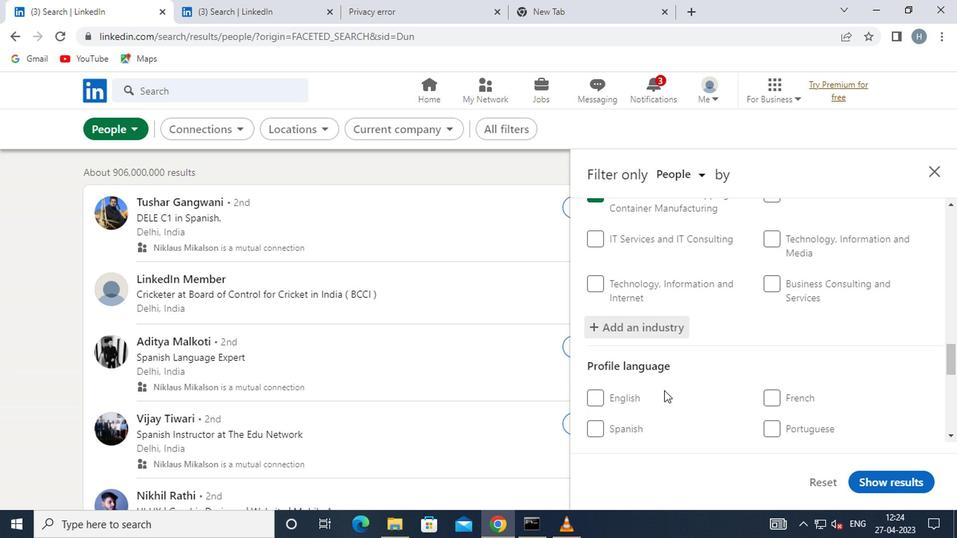 
Action: Mouse pressed left at (618, 395)
Screenshot: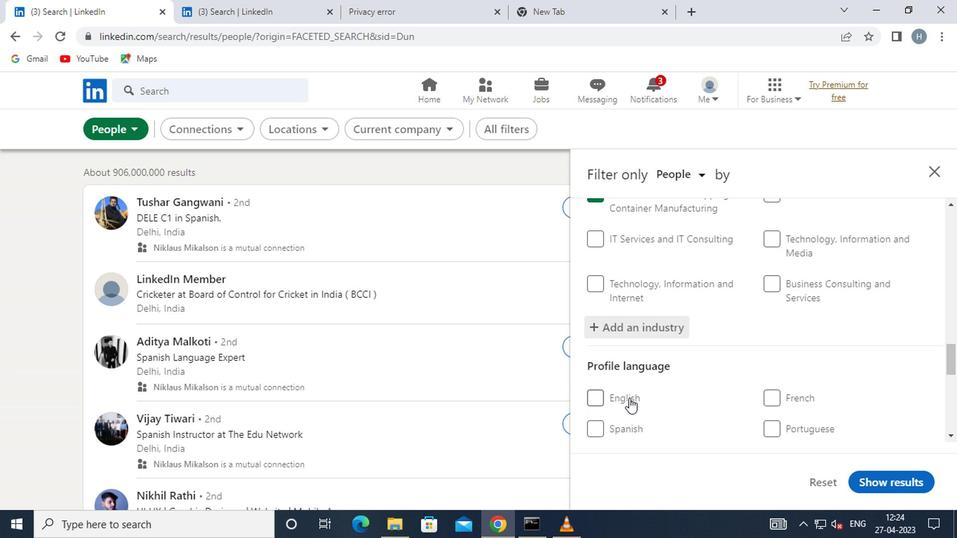 
Action: Mouse moved to (684, 366)
Screenshot: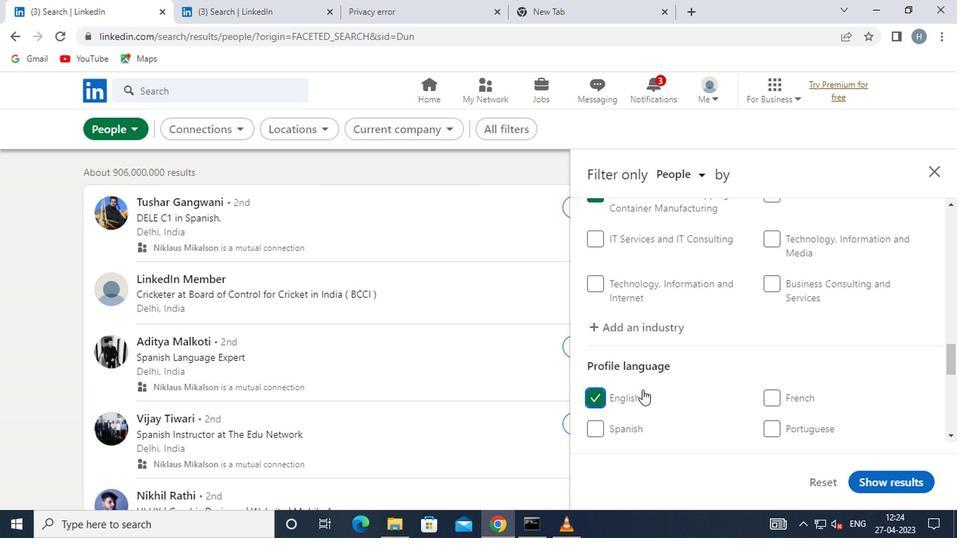 
Action: Mouse scrolled (684, 366) with delta (0, 0)
Screenshot: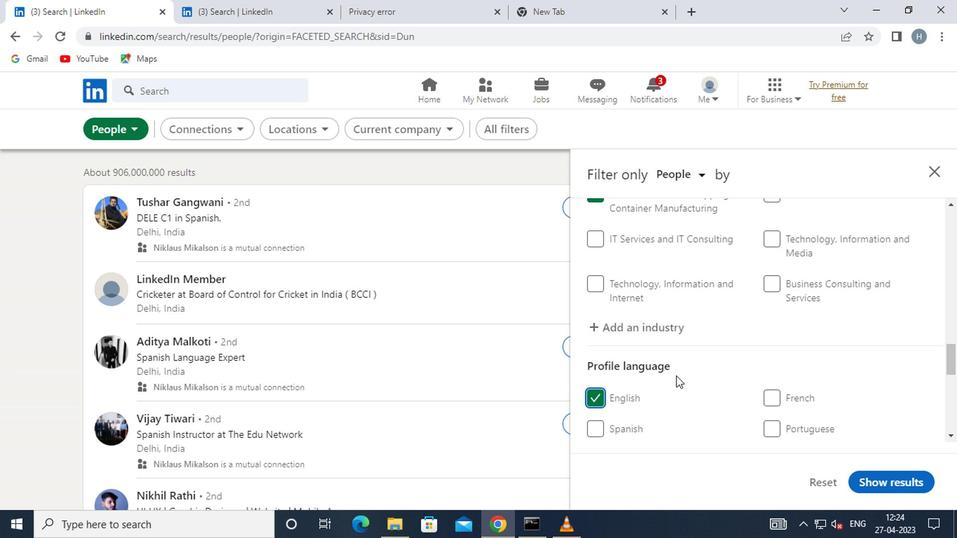 
Action: Mouse moved to (684, 365)
Screenshot: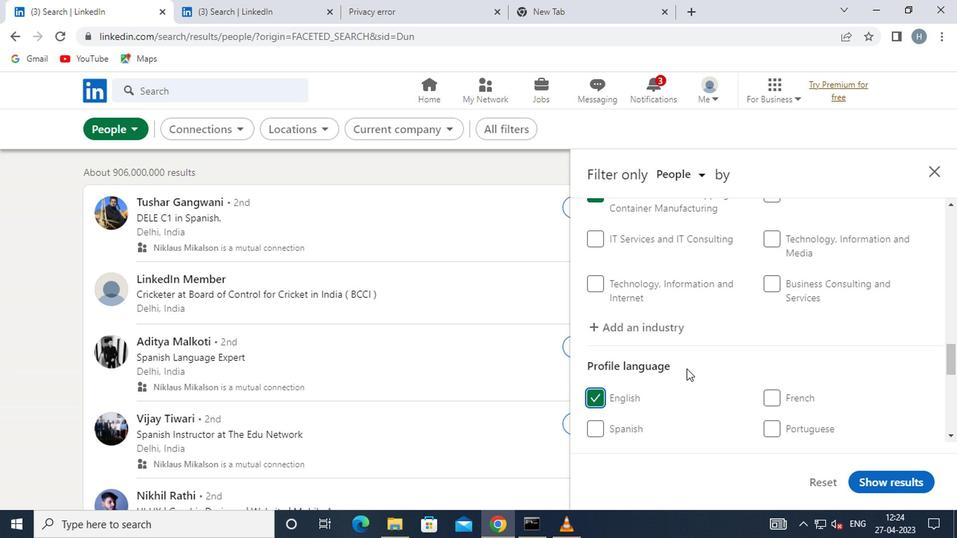 
Action: Mouse scrolled (684, 364) with delta (0, 0)
Screenshot: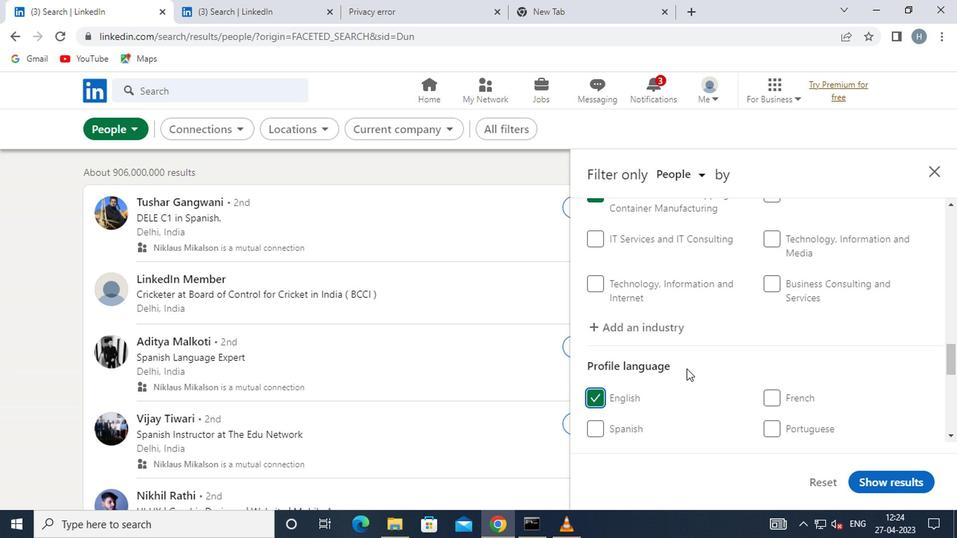 
Action: Mouse moved to (684, 348)
Screenshot: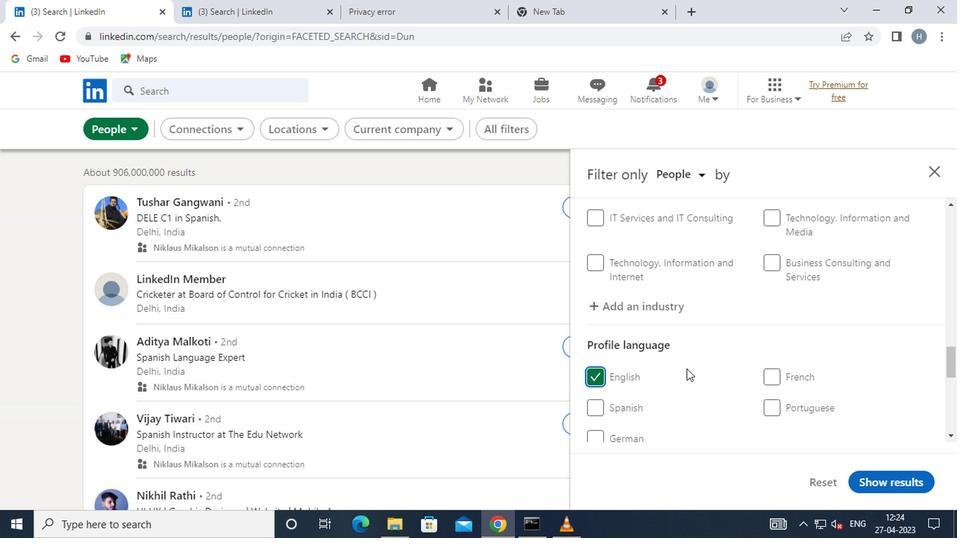 
Action: Mouse scrolled (684, 348) with delta (0, 0)
Screenshot: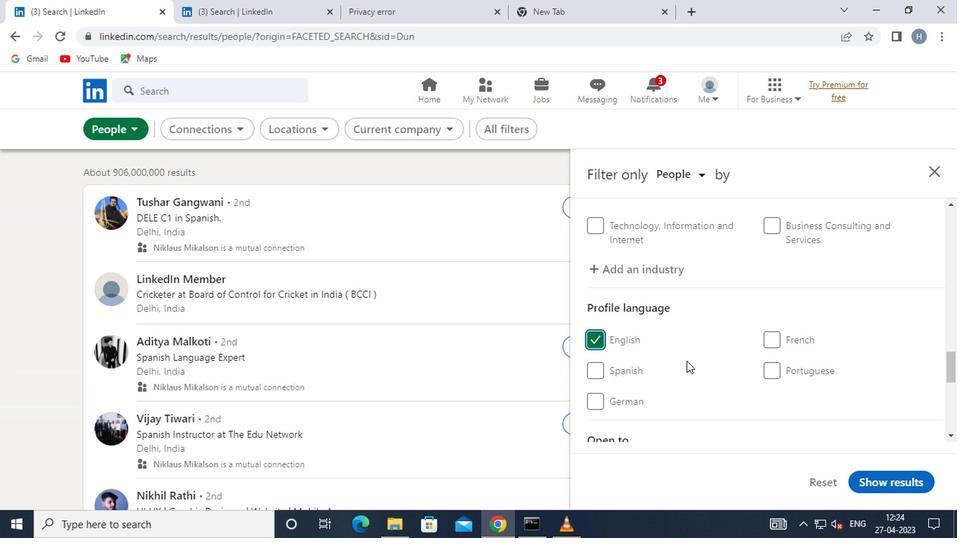 
Action: Mouse moved to (739, 312)
Screenshot: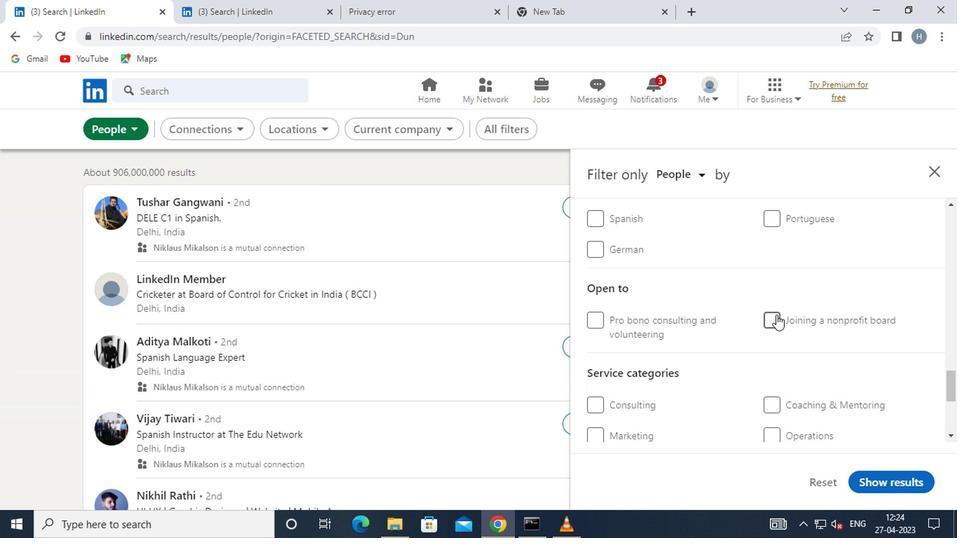 
Action: Mouse scrolled (739, 312) with delta (0, 0)
Screenshot: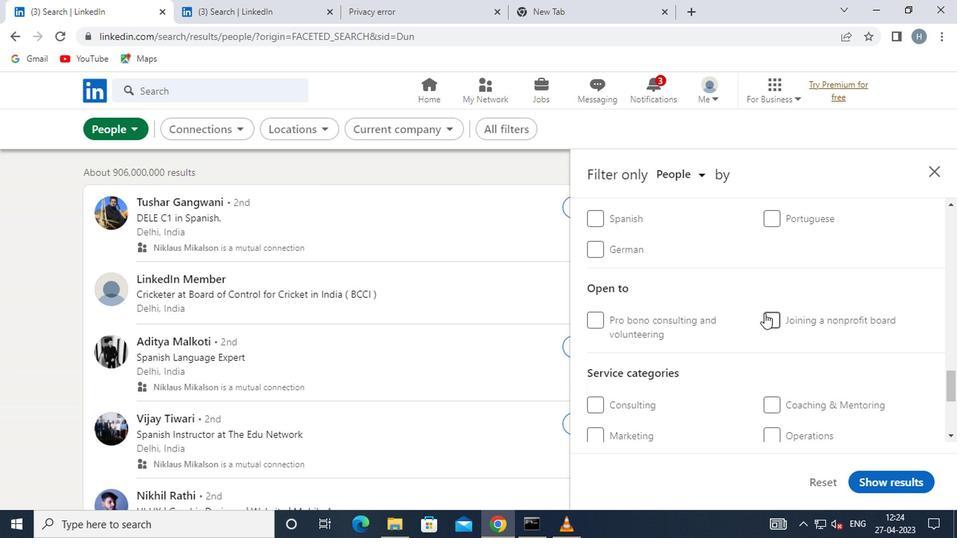 
Action: Mouse moved to (738, 313)
Screenshot: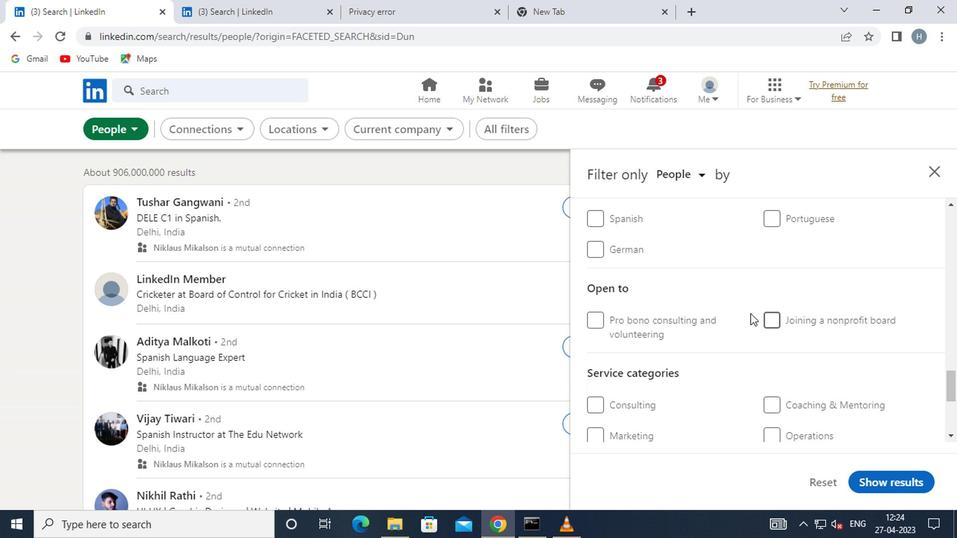 
Action: Mouse scrolled (738, 312) with delta (0, 0)
Screenshot: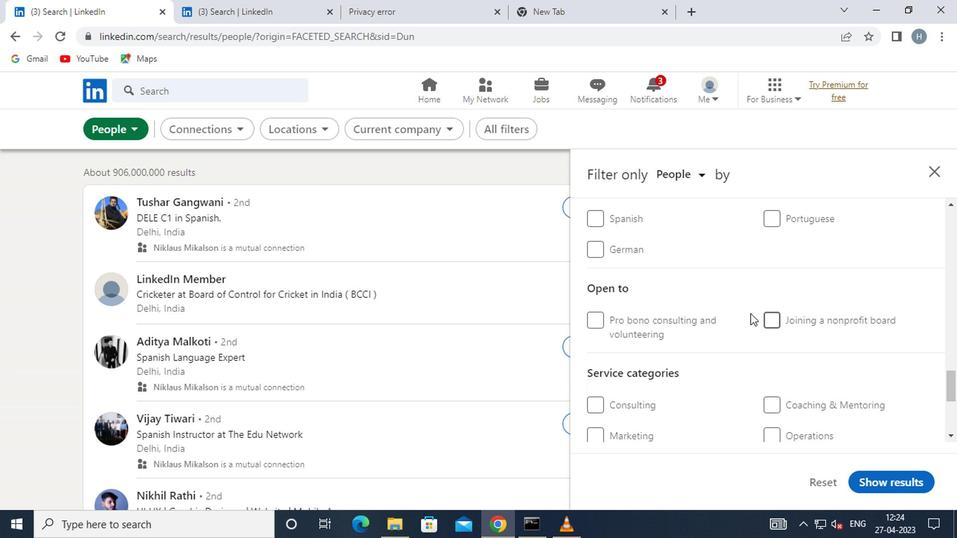 
Action: Mouse moved to (738, 314)
Screenshot: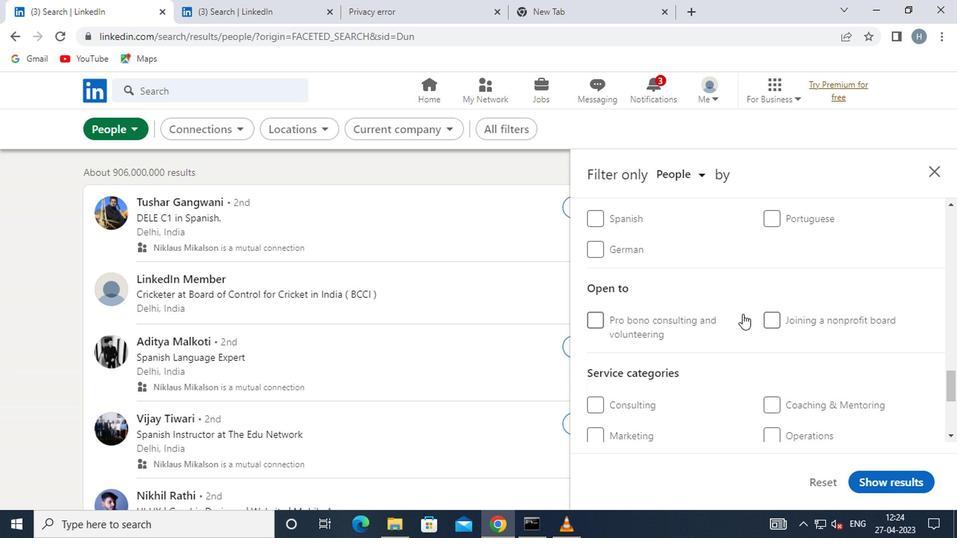 
Action: Mouse scrolled (738, 313) with delta (0, 0)
Screenshot: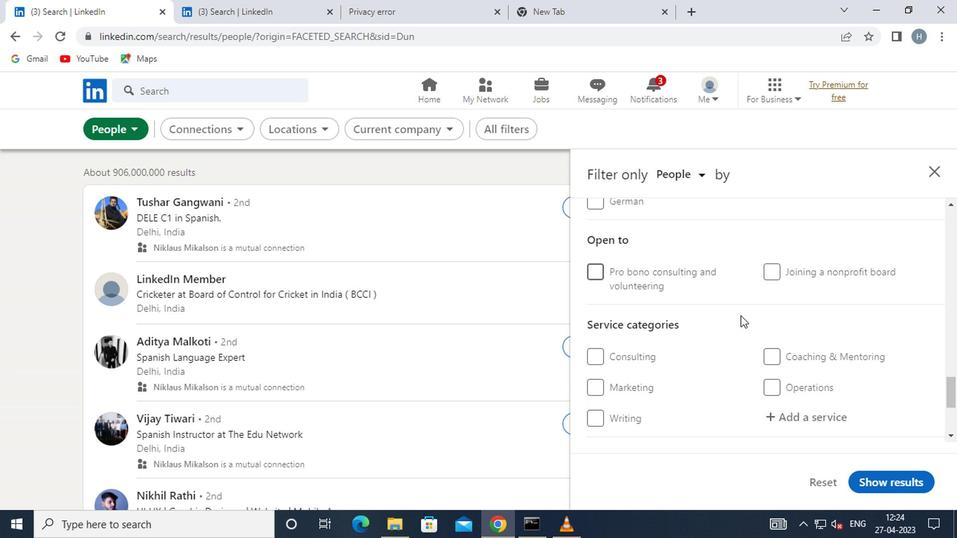 
Action: Mouse moved to (818, 250)
Screenshot: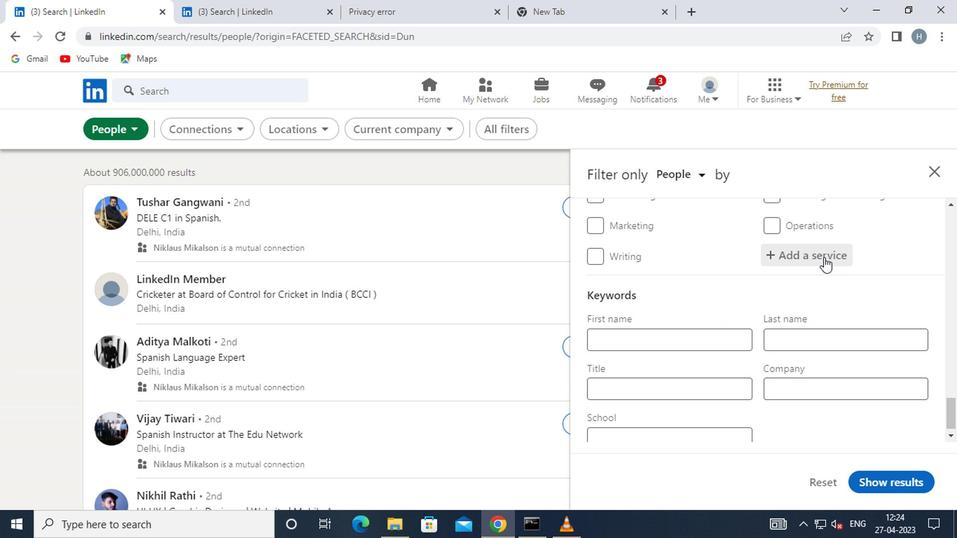 
Action: Mouse pressed left at (818, 250)
Screenshot: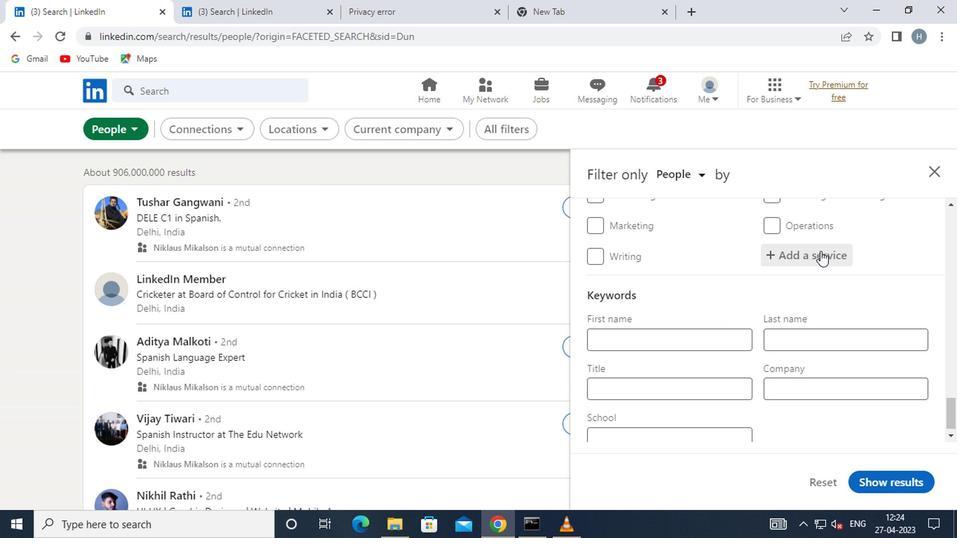 
Action: Mouse moved to (818, 248)
Screenshot: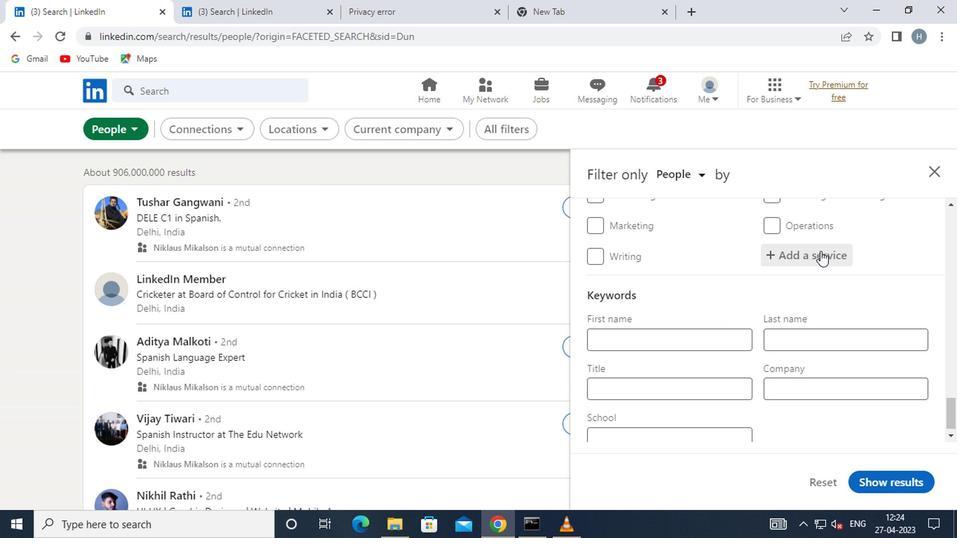 
Action: Key pressed <Key.shift>HEA
Screenshot: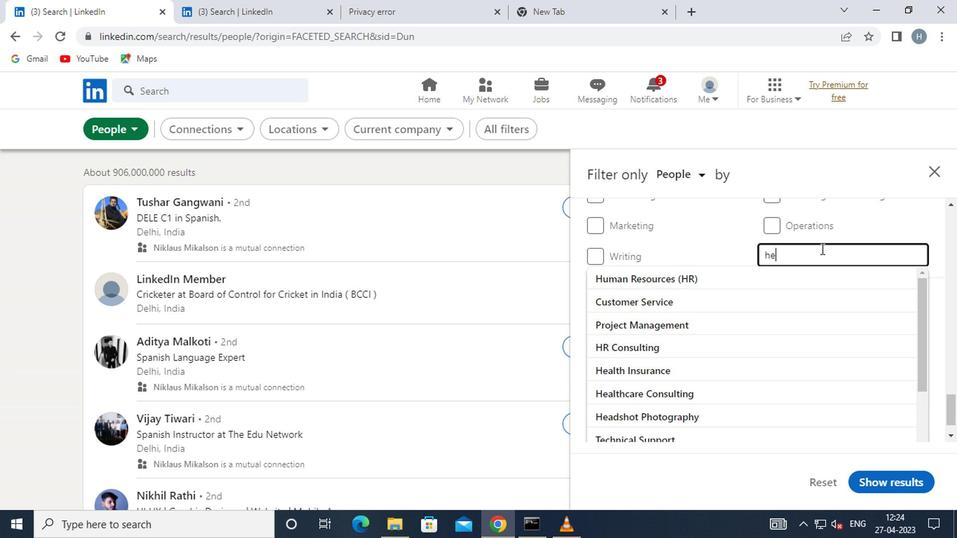 
Action: Mouse moved to (704, 303)
Screenshot: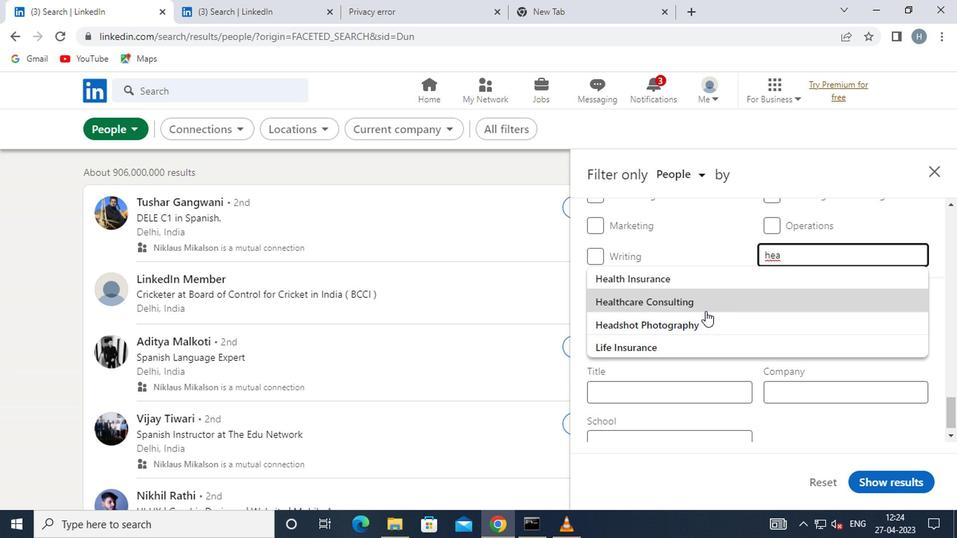
Action: Mouse pressed left at (704, 303)
Screenshot: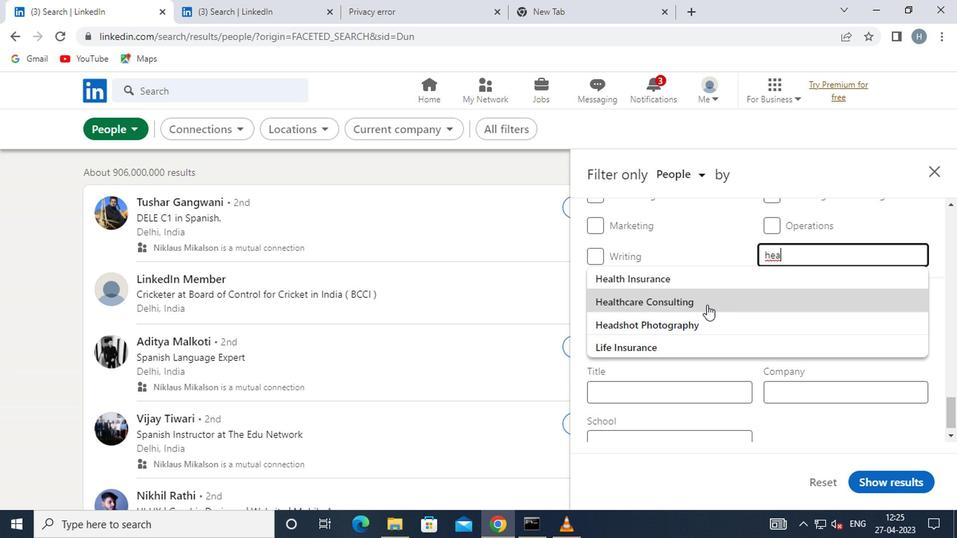 
Action: Mouse moved to (736, 292)
Screenshot: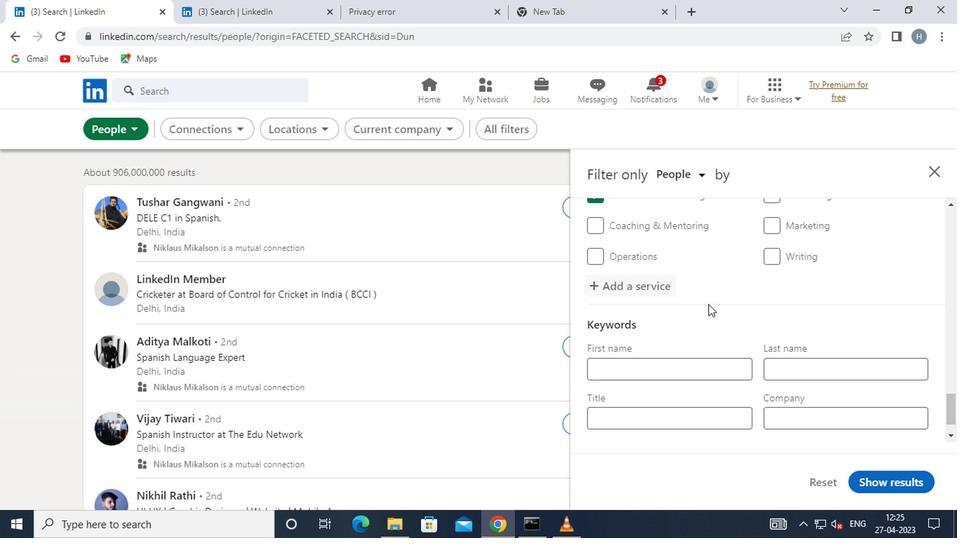 
Action: Mouse scrolled (736, 291) with delta (0, 0)
Screenshot: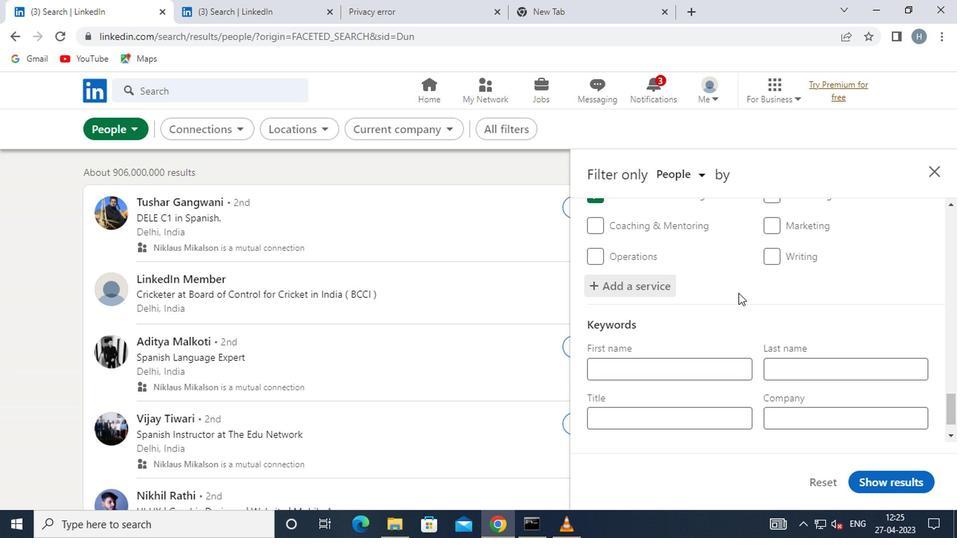 
Action: Mouse scrolled (736, 291) with delta (0, 0)
Screenshot: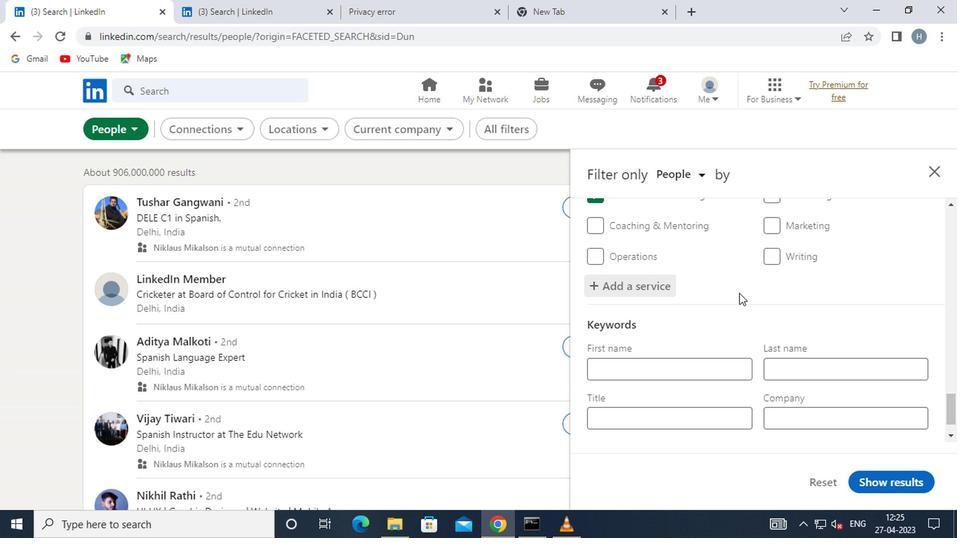
Action: Mouse scrolled (736, 291) with delta (0, 0)
Screenshot: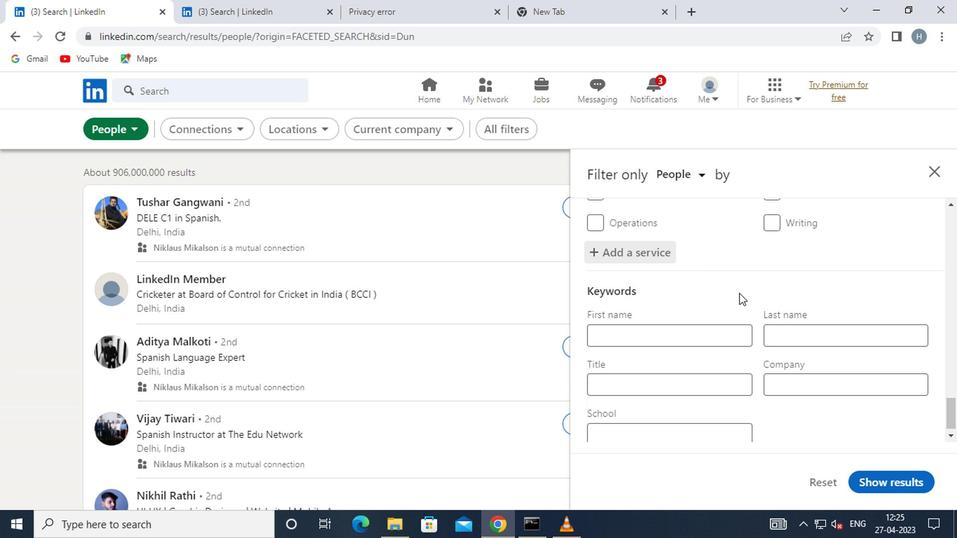 
Action: Mouse moved to (687, 373)
Screenshot: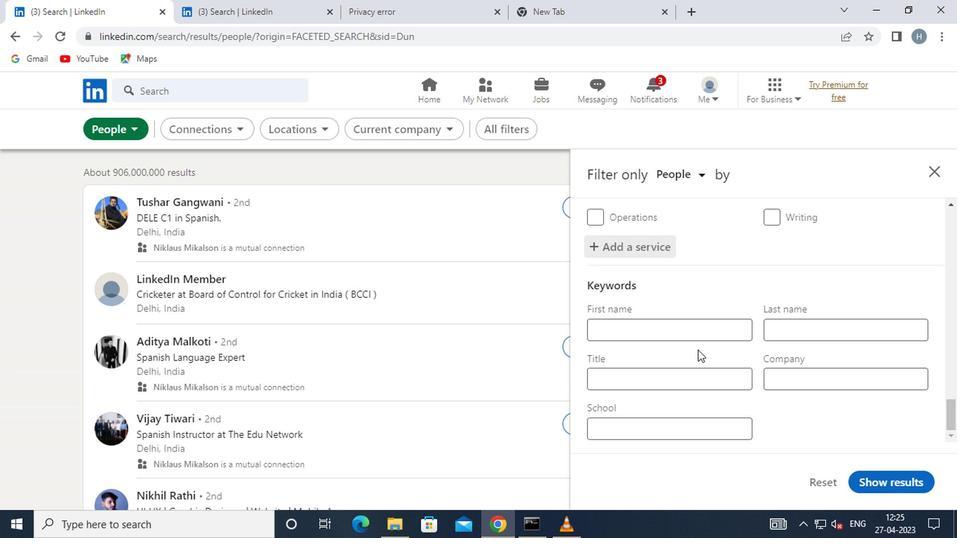 
Action: Mouse pressed left at (687, 373)
Screenshot: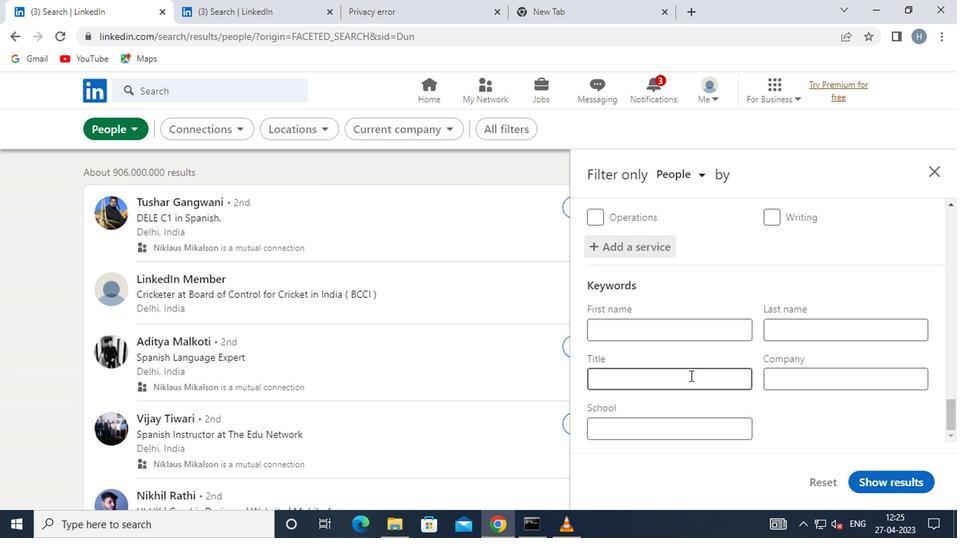 
Action: Mouse moved to (687, 373)
Screenshot: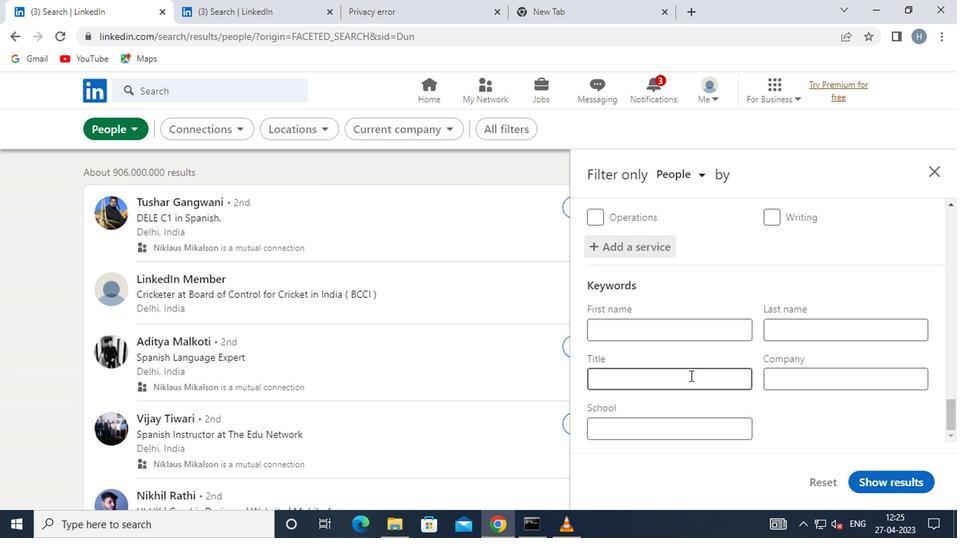 
Action: Key pressed <Key.shift>VEHICLE<Key.space>OR<Key.space><Key.shift>EQUIPMENT<Key.space><Key.shift>CLEANER
Screenshot: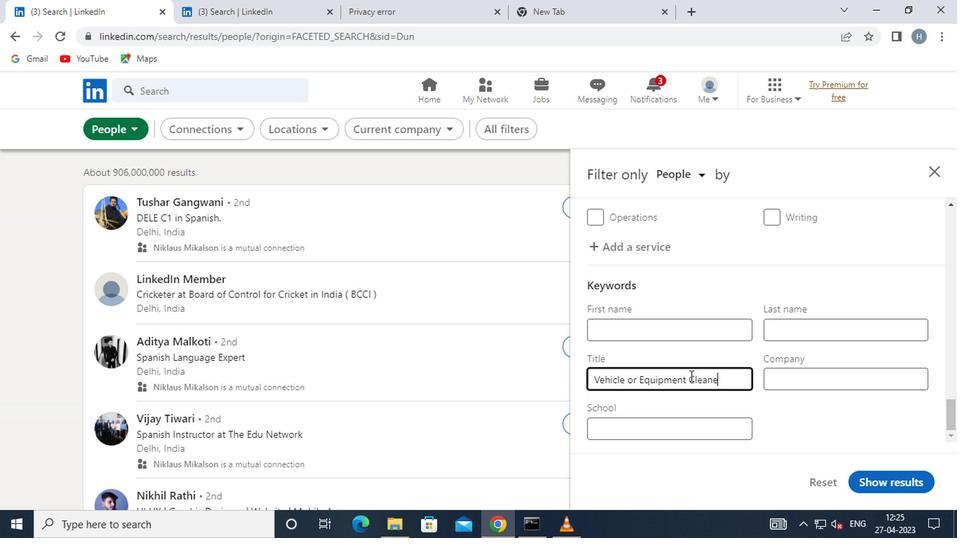 
Action: Mouse moved to (891, 474)
Screenshot: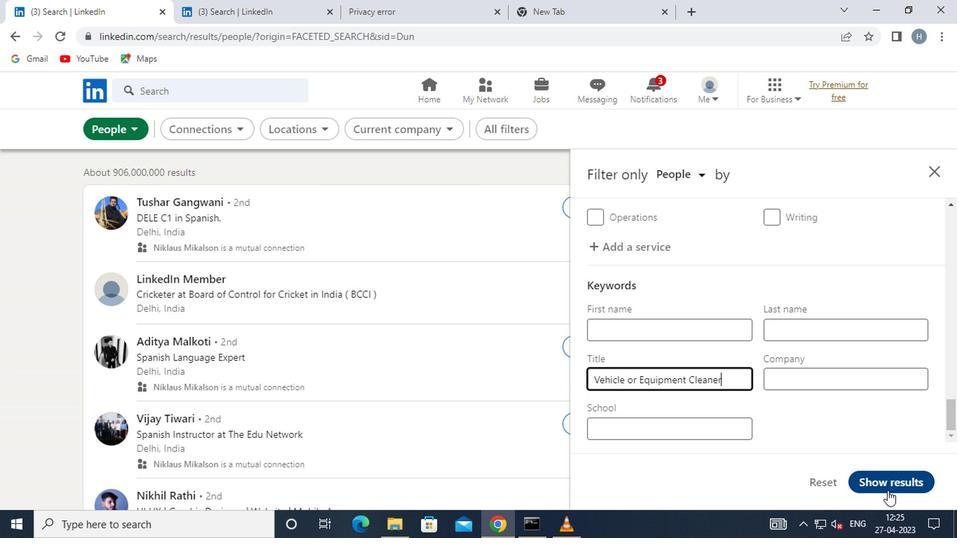 
Action: Mouse pressed left at (891, 474)
Screenshot: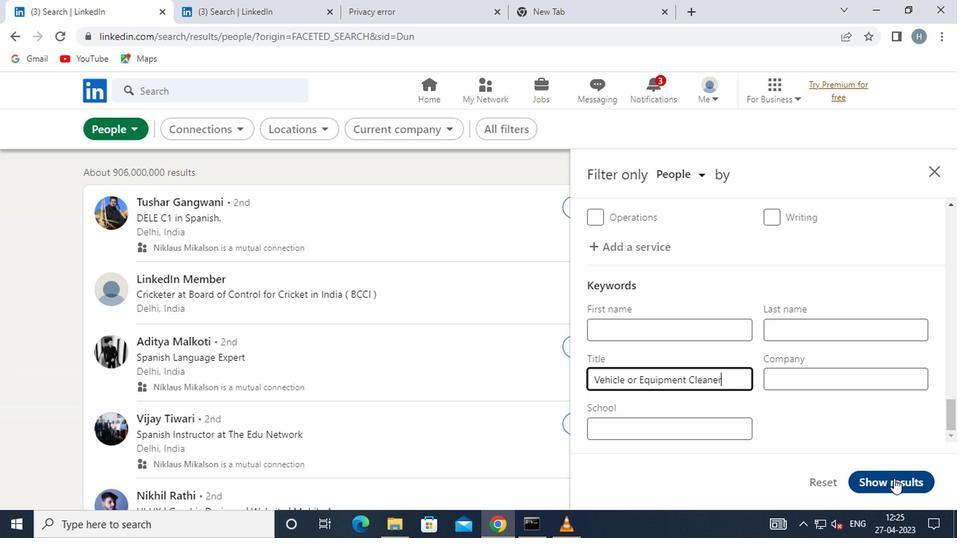 
Action: Mouse moved to (684, 354)
Screenshot: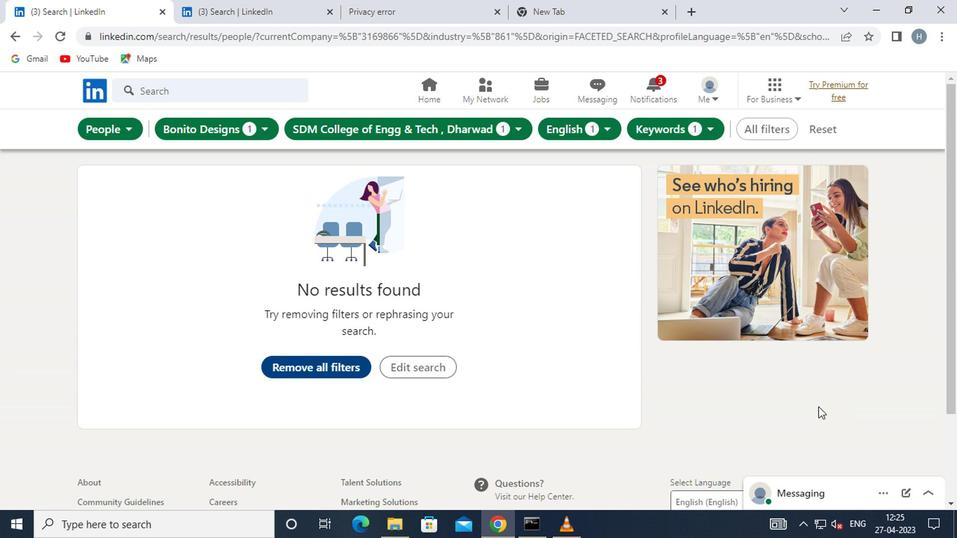 
